 Task: Look for space in Las Cruces, United States from 12th July, 2023 to 16th July, 2023 for 8 adults in price range Rs.10000 to Rs.16000. Place can be private room with 8 bedrooms having 8 beds and 8 bathrooms. Property type can be house, flat, guest house. Amenities needed are: wifi, TV, free parkinig on premises, gym, breakfast. Booking option can be shelf check-in. Required host language is English.
Action: Mouse moved to (442, 112)
Screenshot: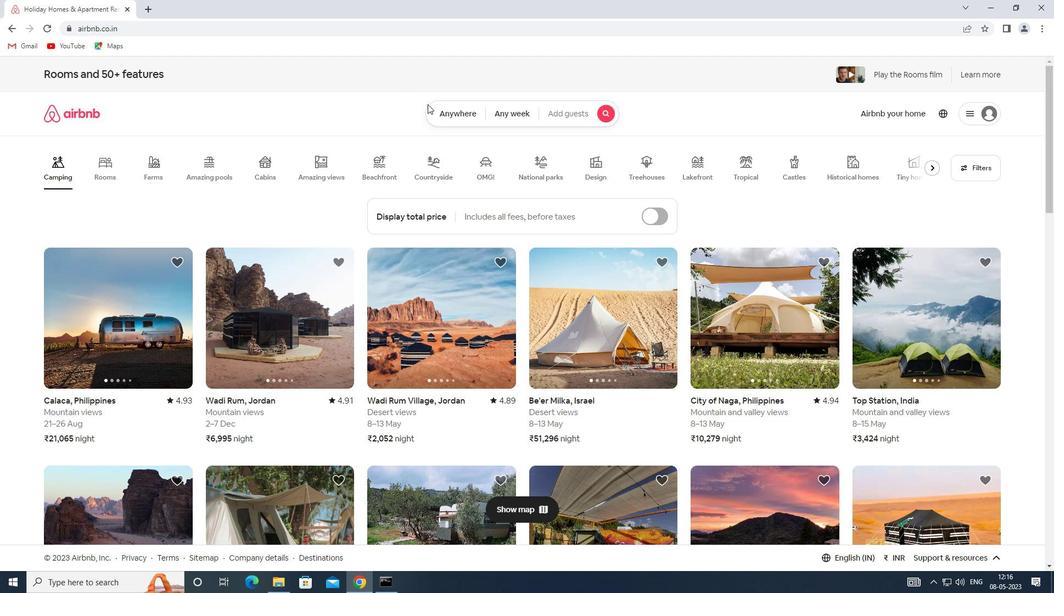 
Action: Mouse pressed left at (442, 112)
Screenshot: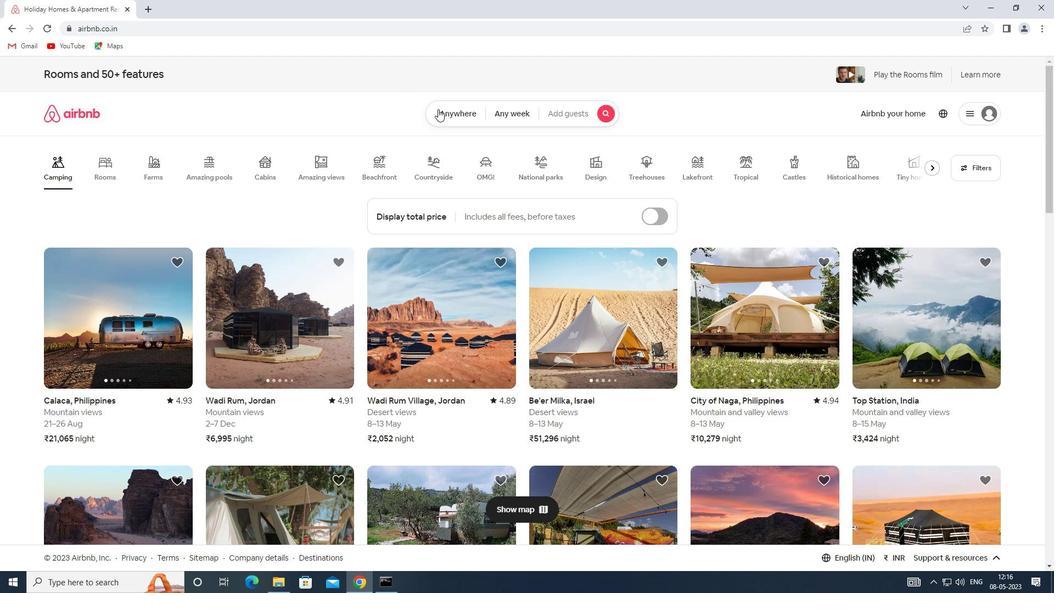 
Action: Mouse moved to (384, 159)
Screenshot: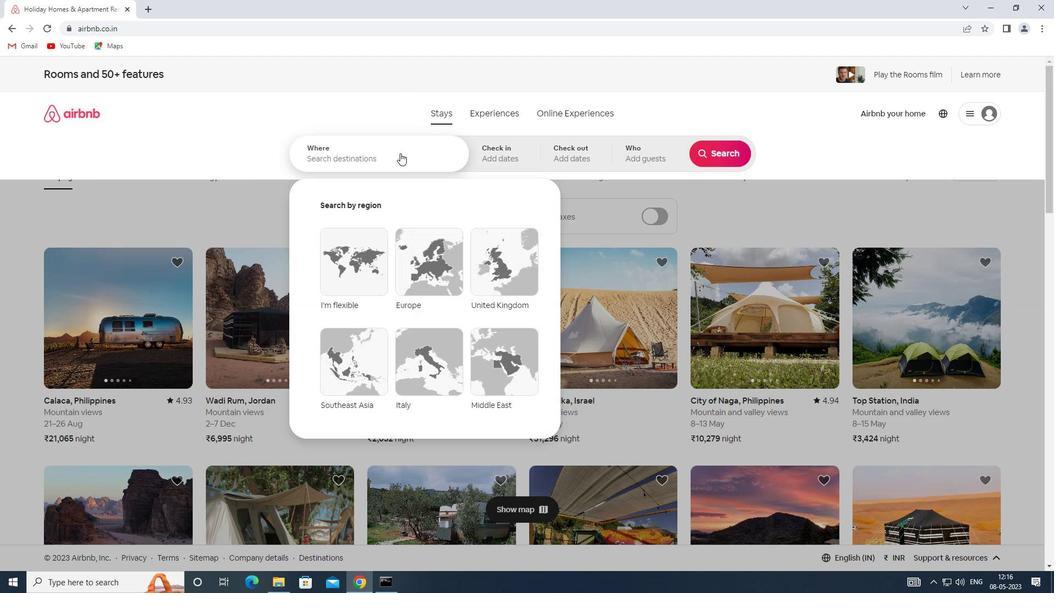 
Action: Mouse pressed left at (384, 159)
Screenshot: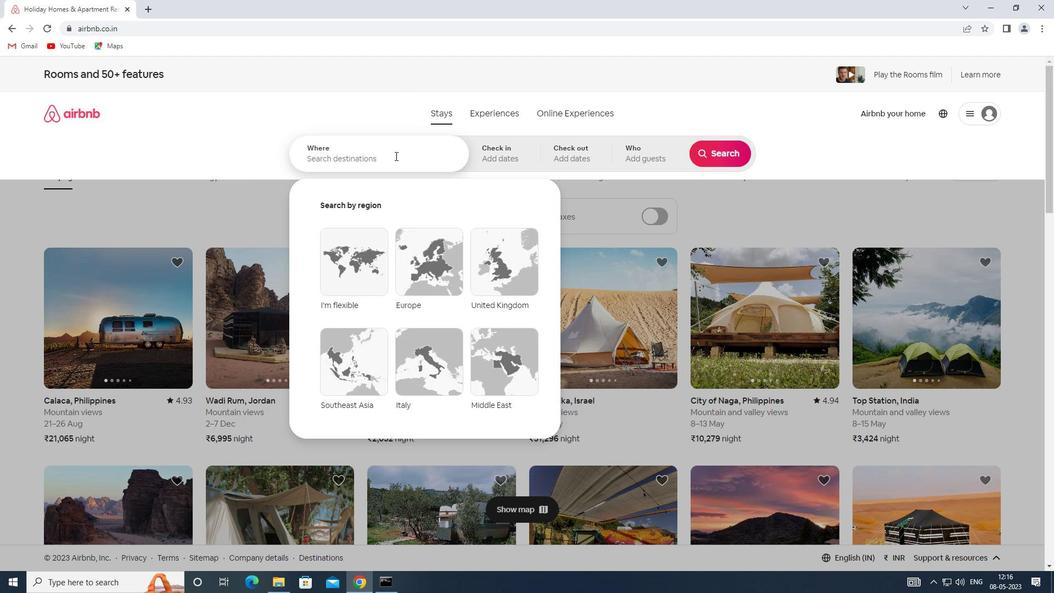 
Action: Key pressed <Key.shift><Key.shift><Key.shift><Key.shift><Key.shift><Key.shift><Key.shift><Key.shift><Key.shift><Key.shift><Key.shift><Key.shift><Key.shift><Key.shift><Key.shift><Key.shift><Key.shift><Key.shift><Key.shift><Key.shift><Key.shift><Key.shift><Key.shift>SPACE<Key.space>IN<Key.space><Key.shift>LAS<Key.space><Key.shift><Key.shift><Key.shift><Key.shift><Key.shift><Key.shift><Key.shift>CRUCES
Screenshot: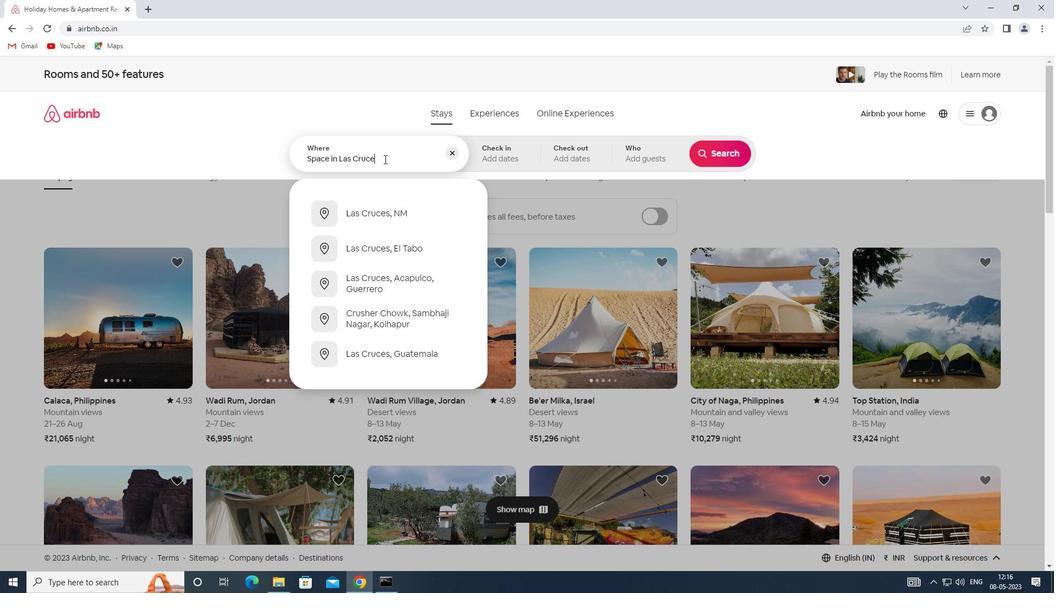 
Action: Mouse moved to (382, 161)
Screenshot: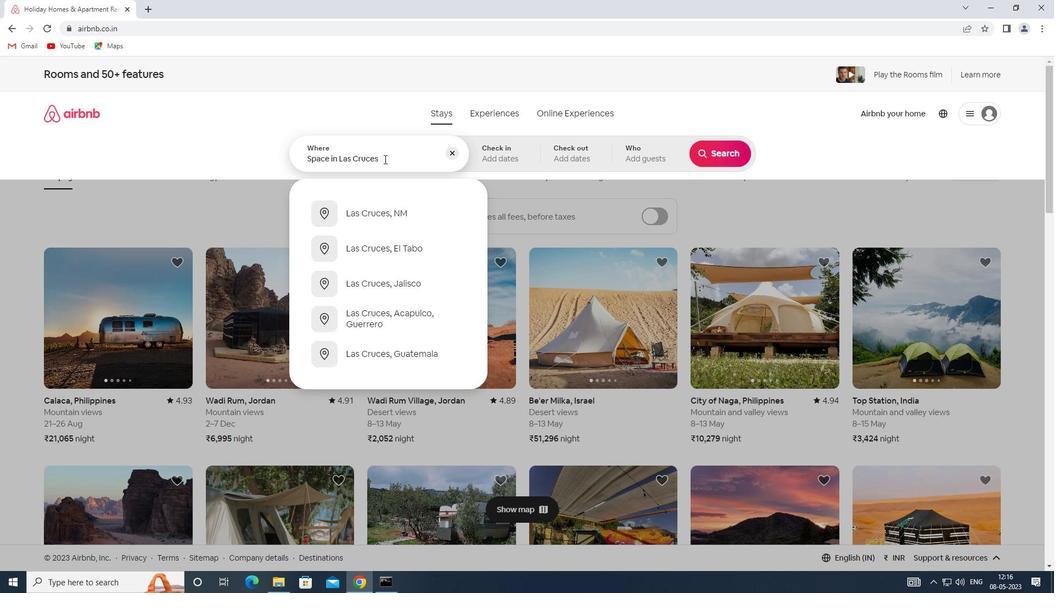 
Action: Key pressed ,<Key.shift>UNITED<Key.space><Key.shift>STATES
Screenshot: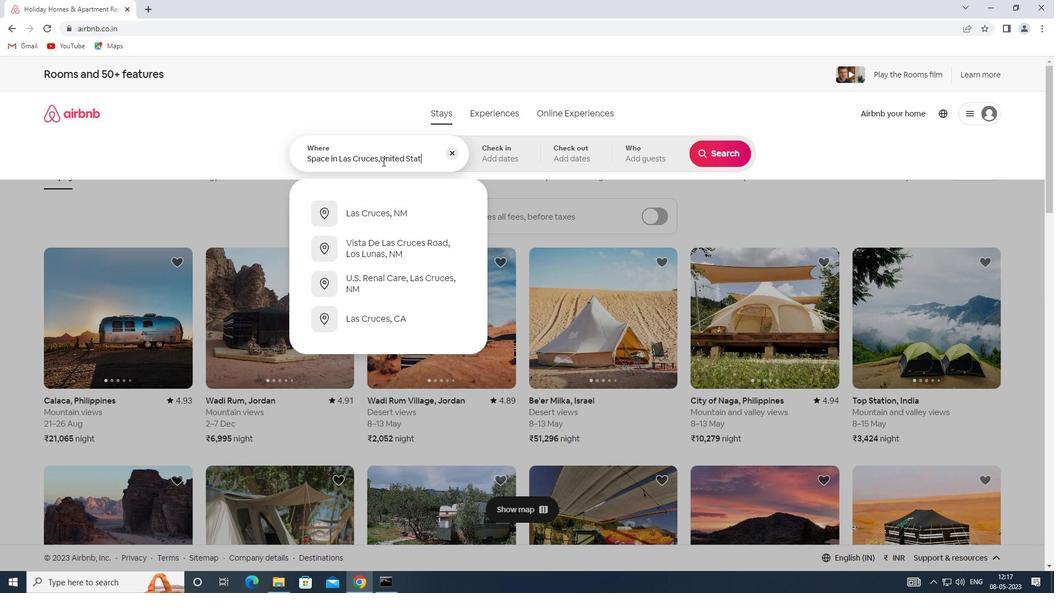 
Action: Mouse moved to (500, 151)
Screenshot: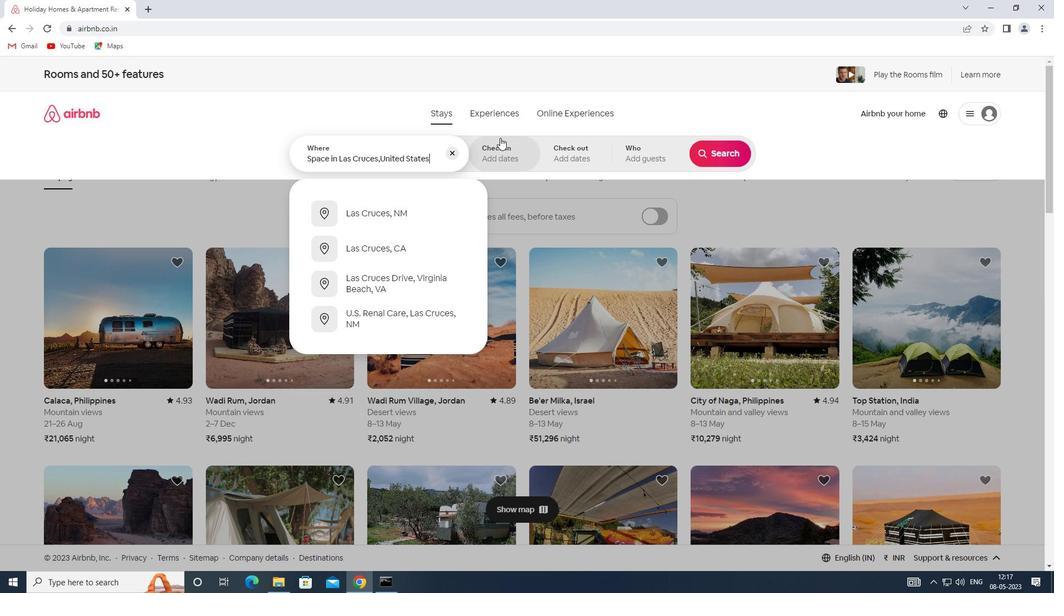 
Action: Mouse pressed left at (500, 151)
Screenshot: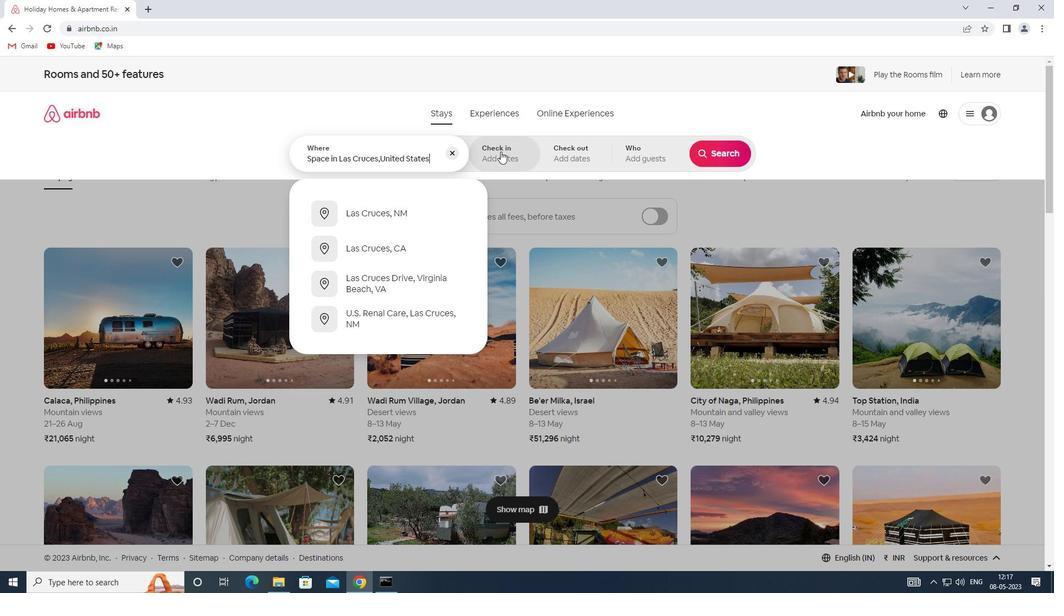 
Action: Mouse moved to (713, 241)
Screenshot: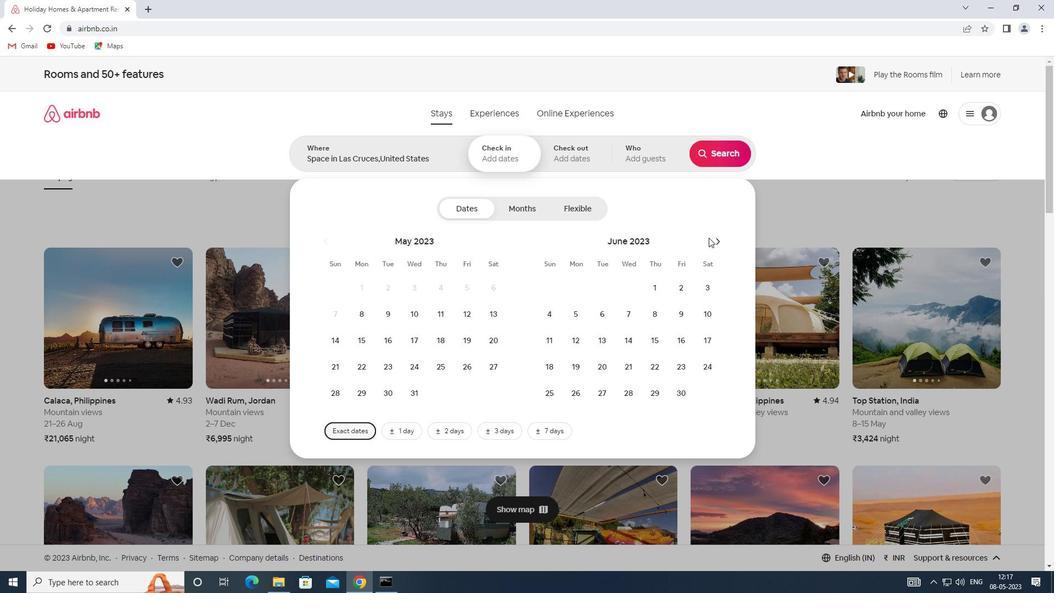 
Action: Mouse pressed left at (713, 241)
Screenshot: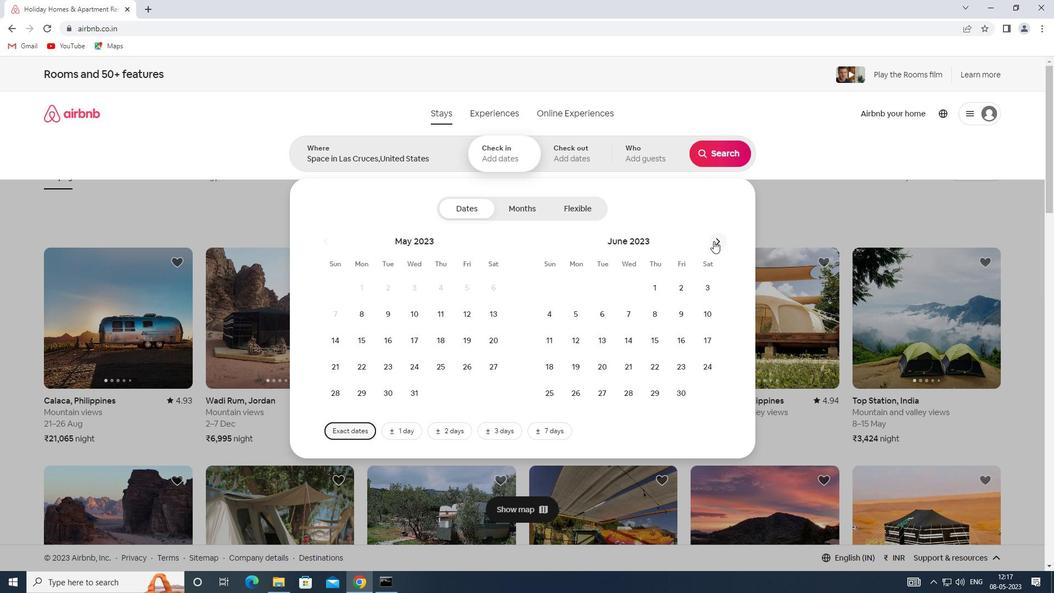 
Action: Mouse moved to (630, 333)
Screenshot: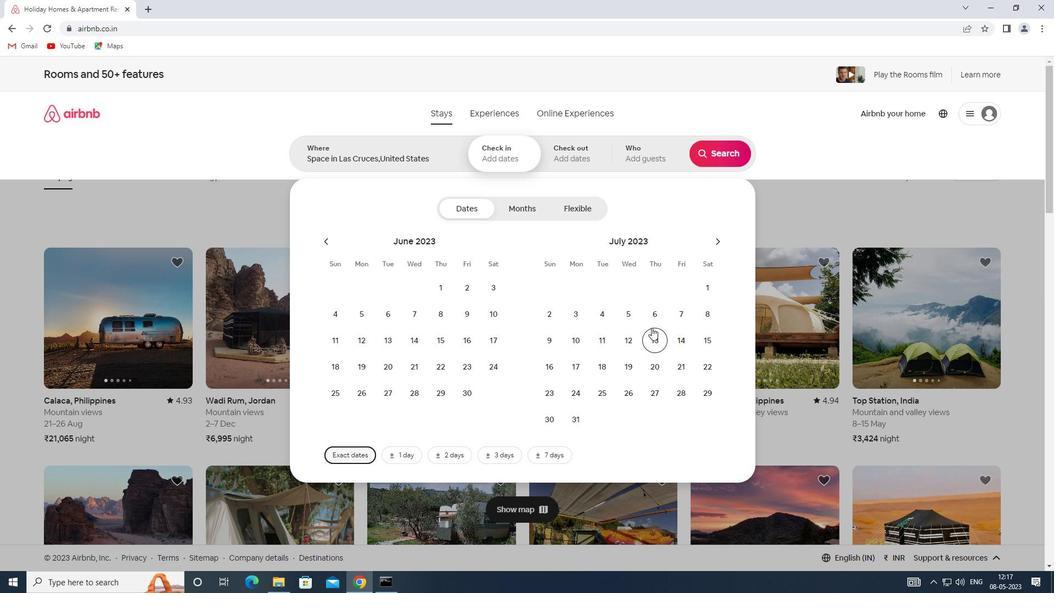 
Action: Mouse pressed left at (630, 333)
Screenshot: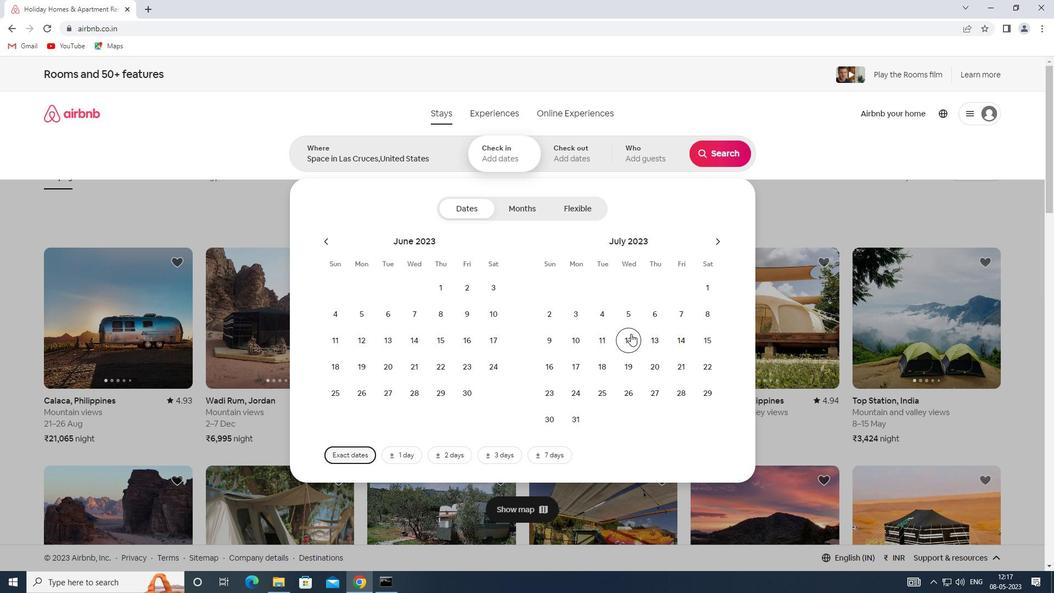 
Action: Mouse moved to (544, 361)
Screenshot: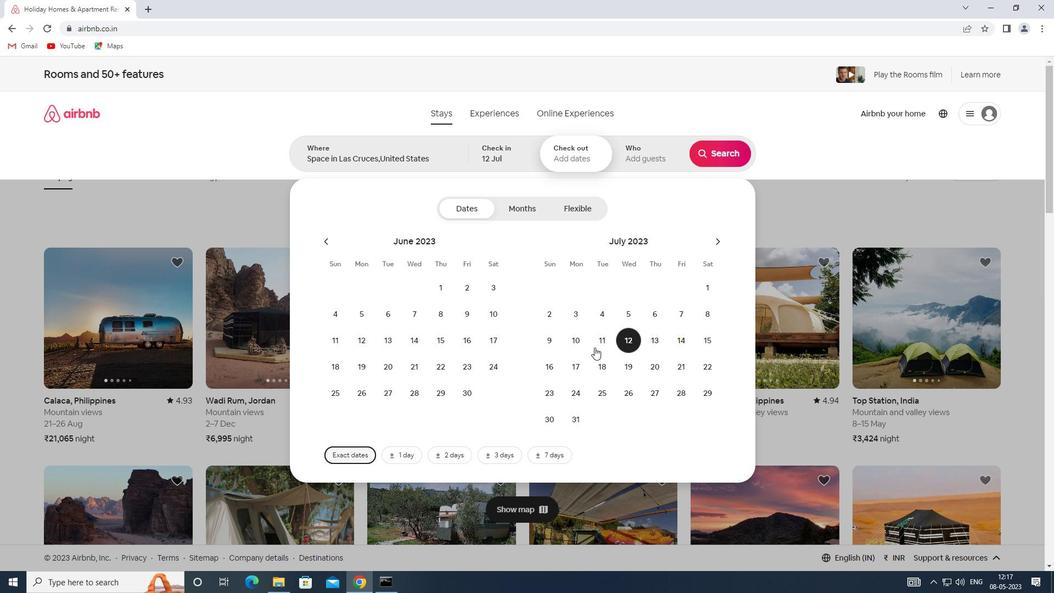 
Action: Mouse pressed left at (544, 361)
Screenshot: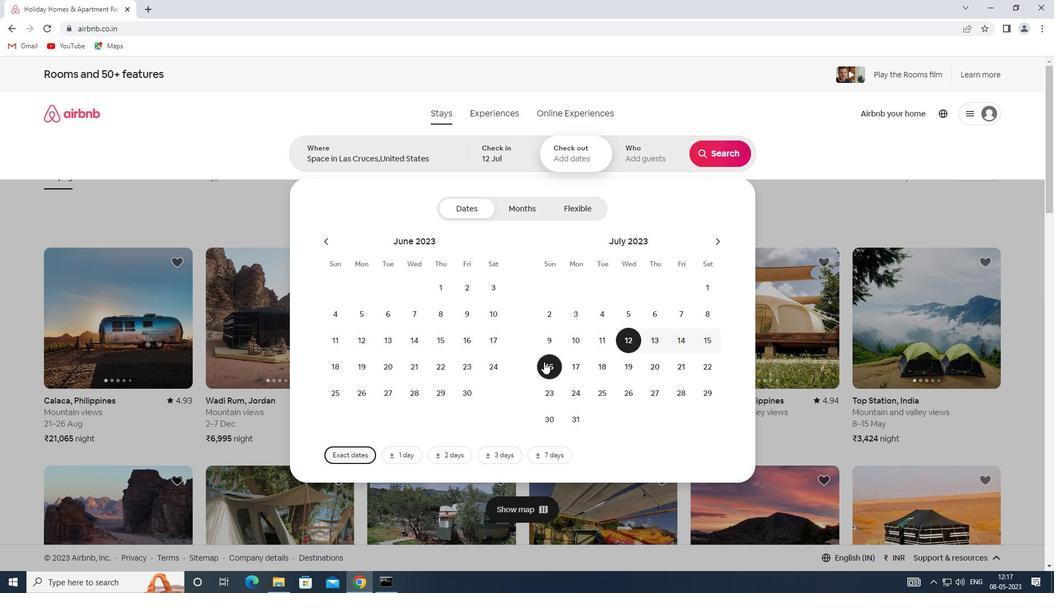 
Action: Mouse moved to (640, 164)
Screenshot: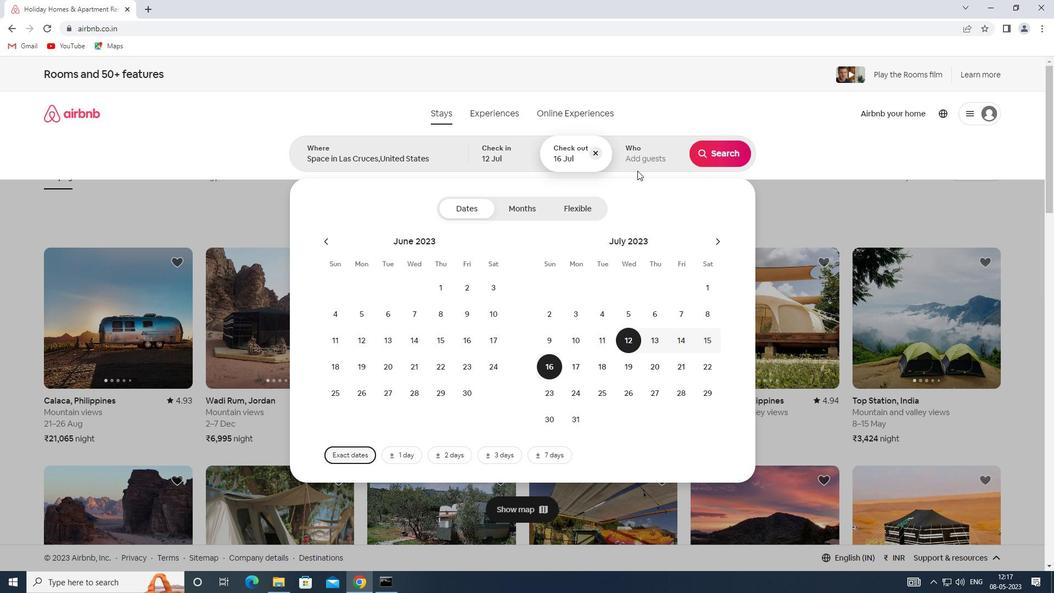 
Action: Mouse pressed left at (640, 164)
Screenshot: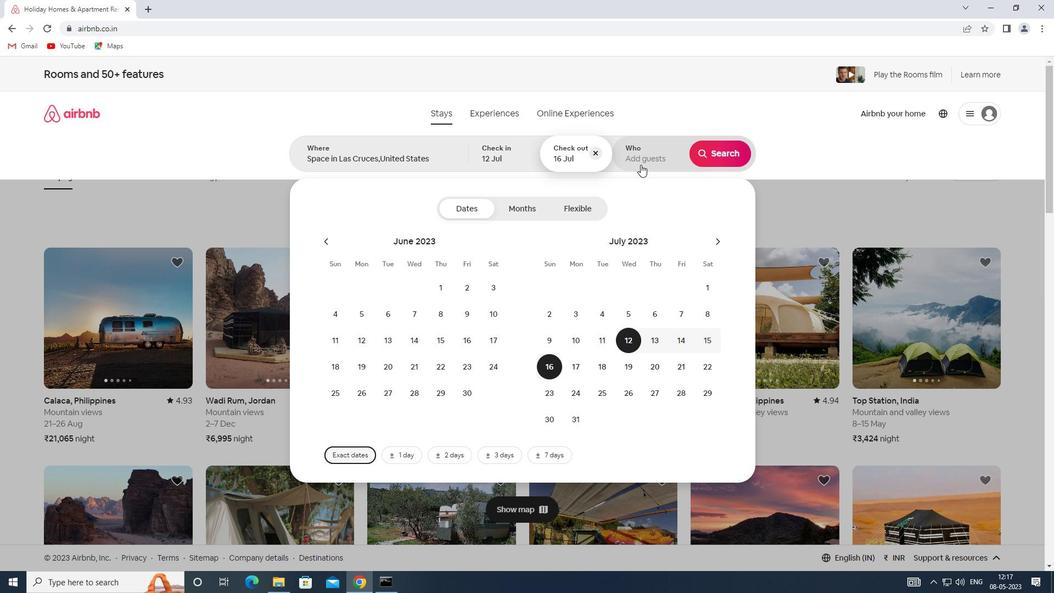 
Action: Mouse moved to (718, 215)
Screenshot: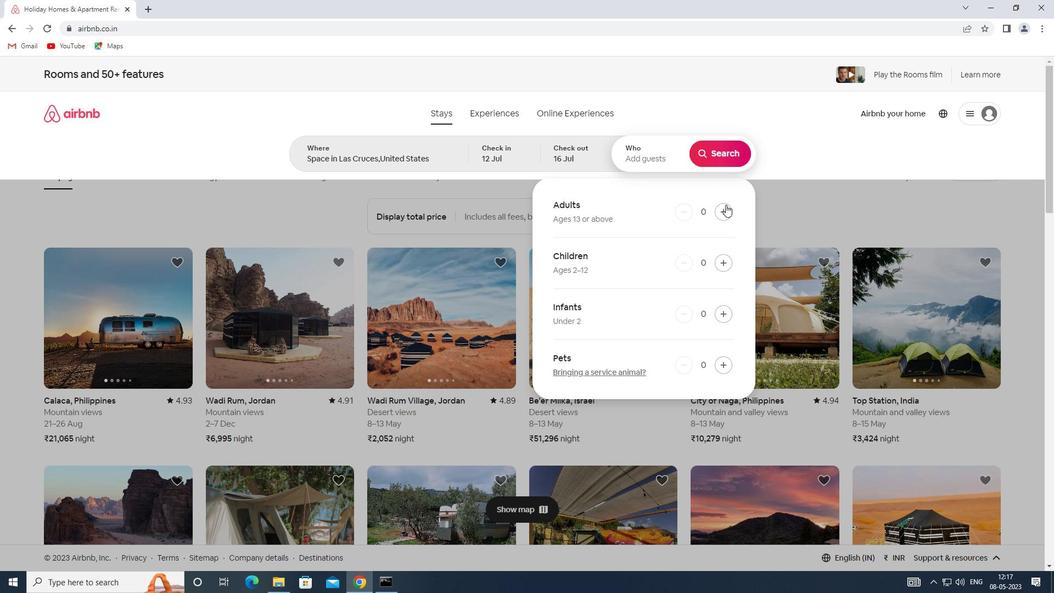 
Action: Mouse pressed left at (718, 215)
Screenshot: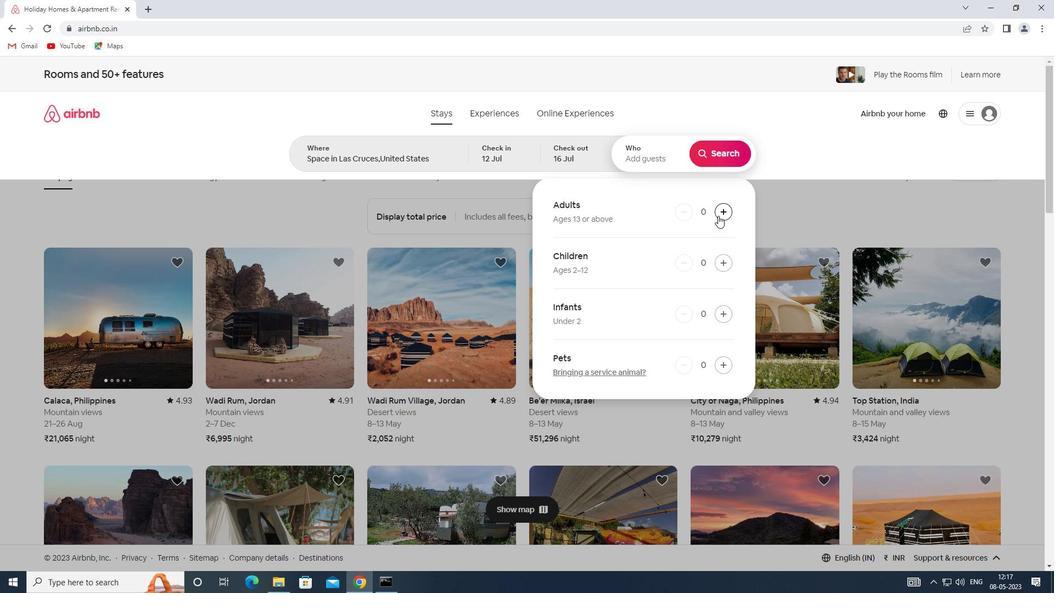 
Action: Mouse pressed left at (718, 215)
Screenshot: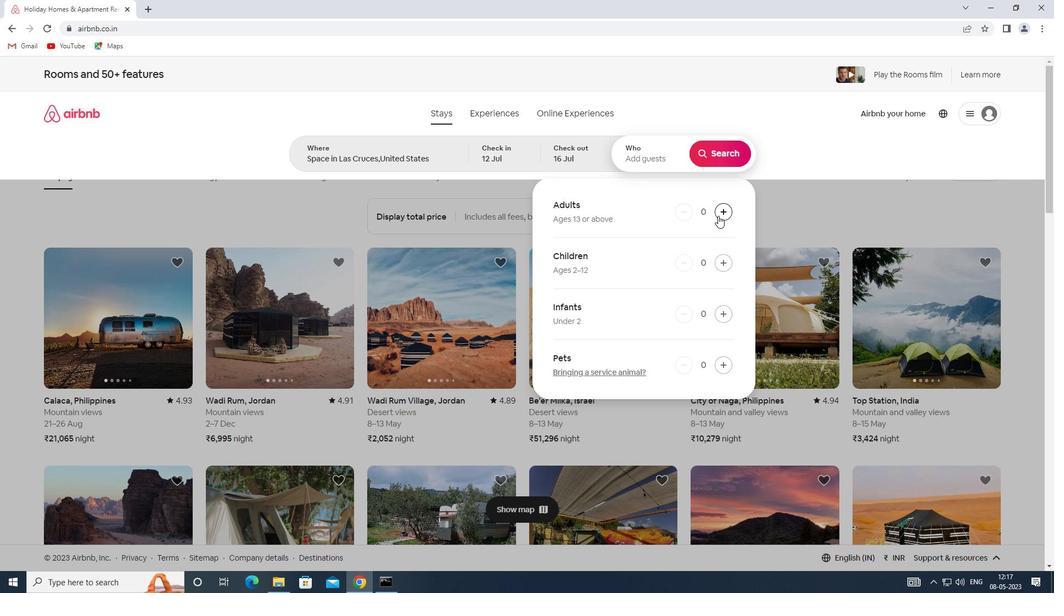 
Action: Mouse pressed left at (718, 215)
Screenshot: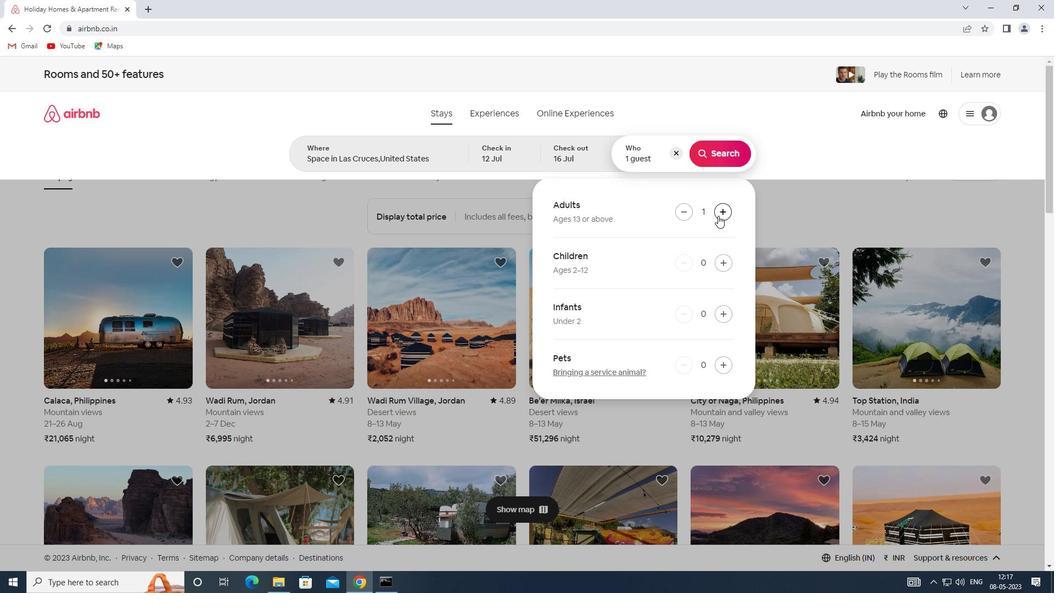 
Action: Mouse pressed left at (718, 215)
Screenshot: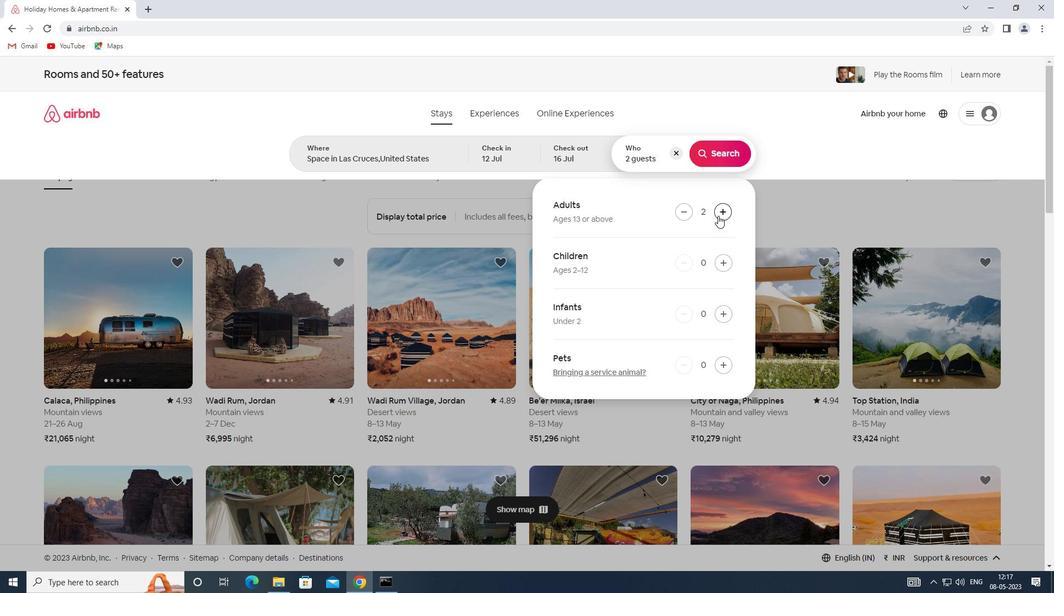 
Action: Mouse pressed left at (718, 215)
Screenshot: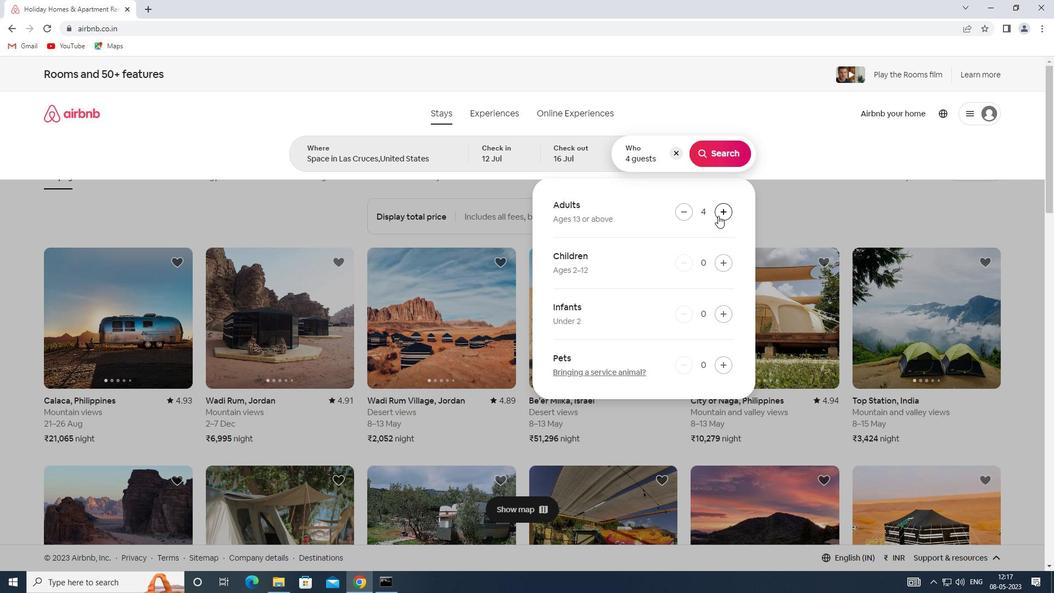 
Action: Mouse pressed left at (718, 215)
Screenshot: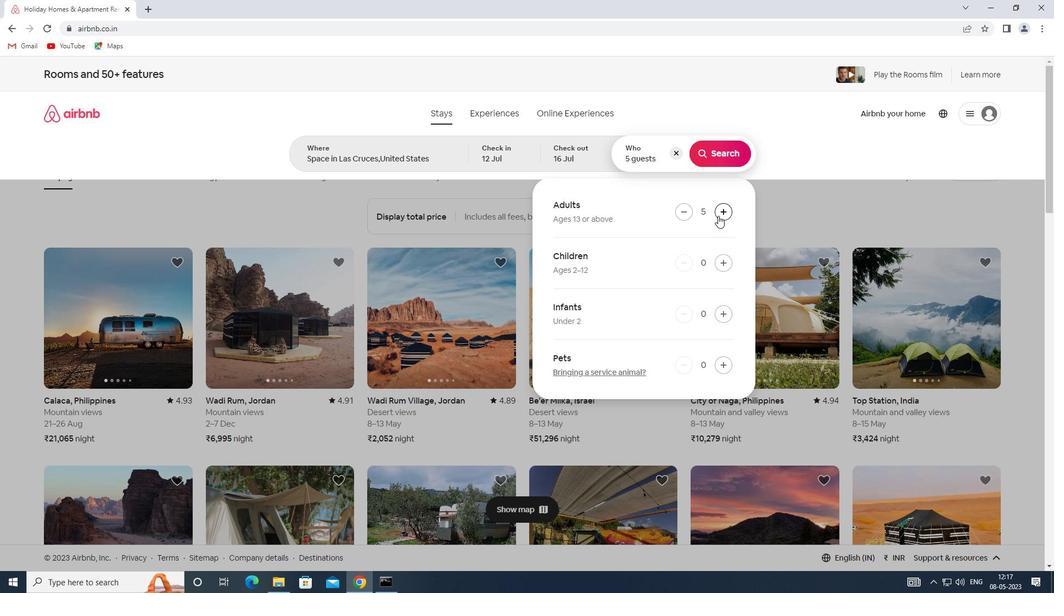 
Action: Mouse pressed left at (718, 215)
Screenshot: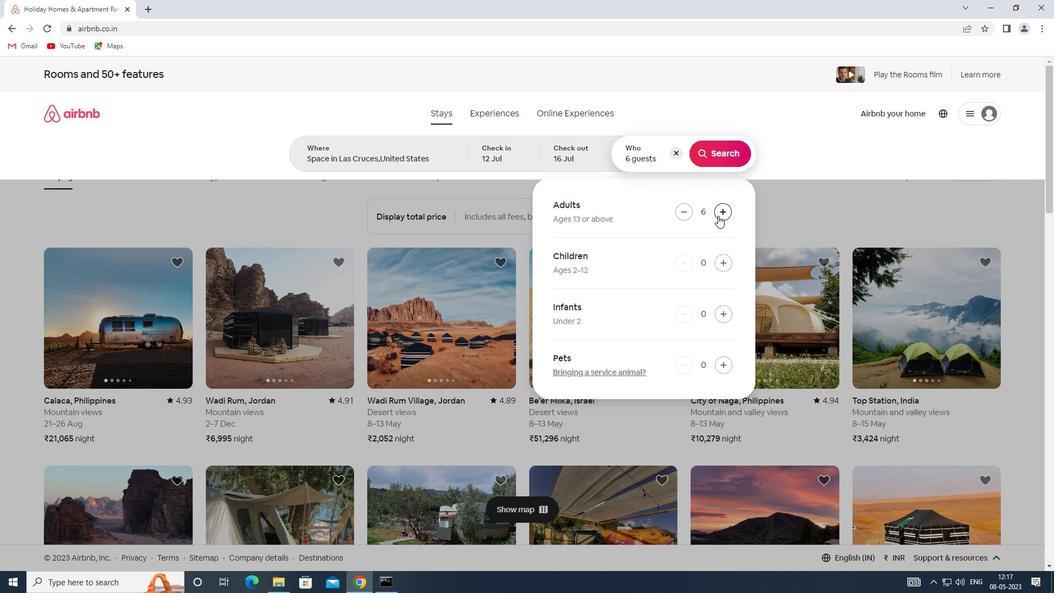 
Action: Mouse pressed left at (718, 215)
Screenshot: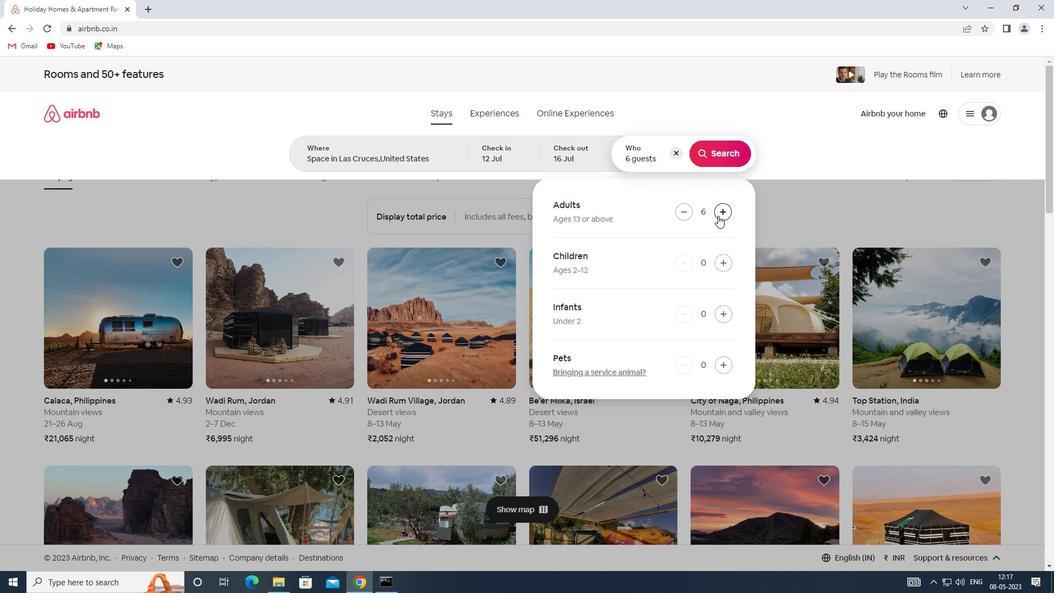 
Action: Mouse moved to (727, 147)
Screenshot: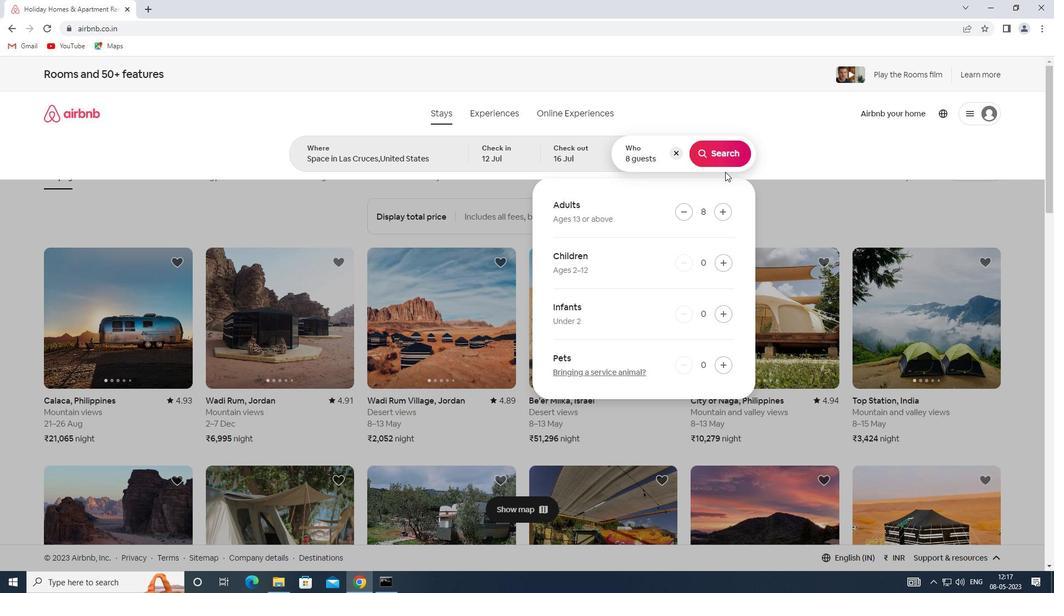 
Action: Mouse pressed left at (727, 147)
Screenshot: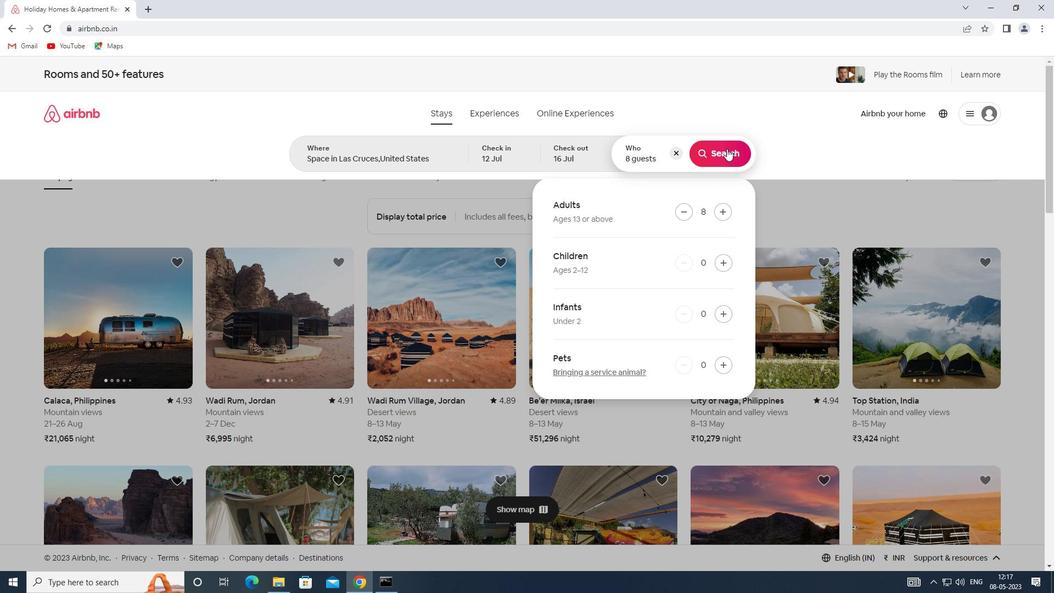
Action: Mouse moved to (993, 121)
Screenshot: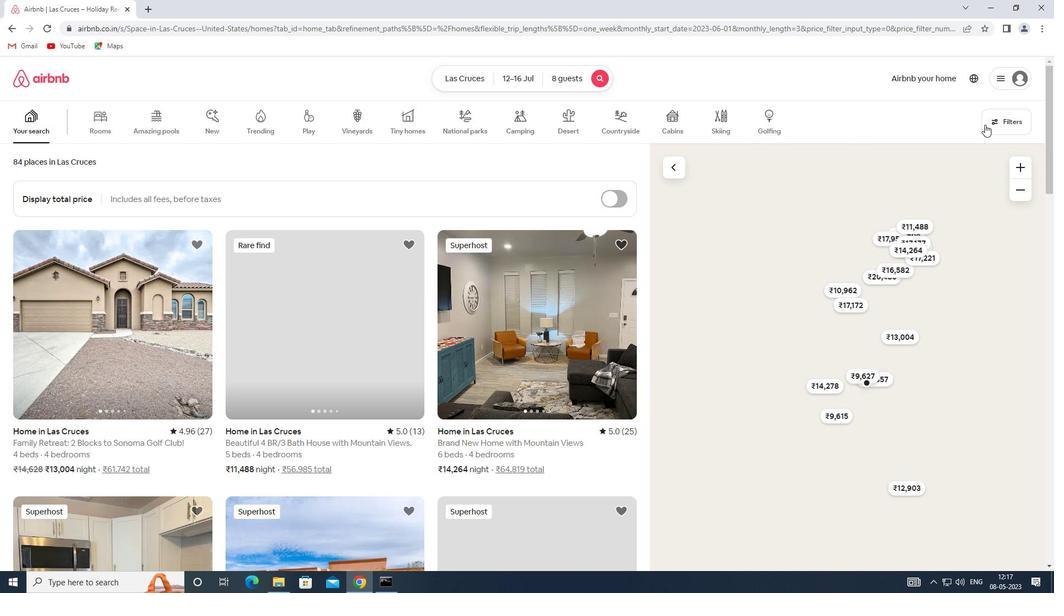 
Action: Mouse pressed left at (993, 121)
Screenshot: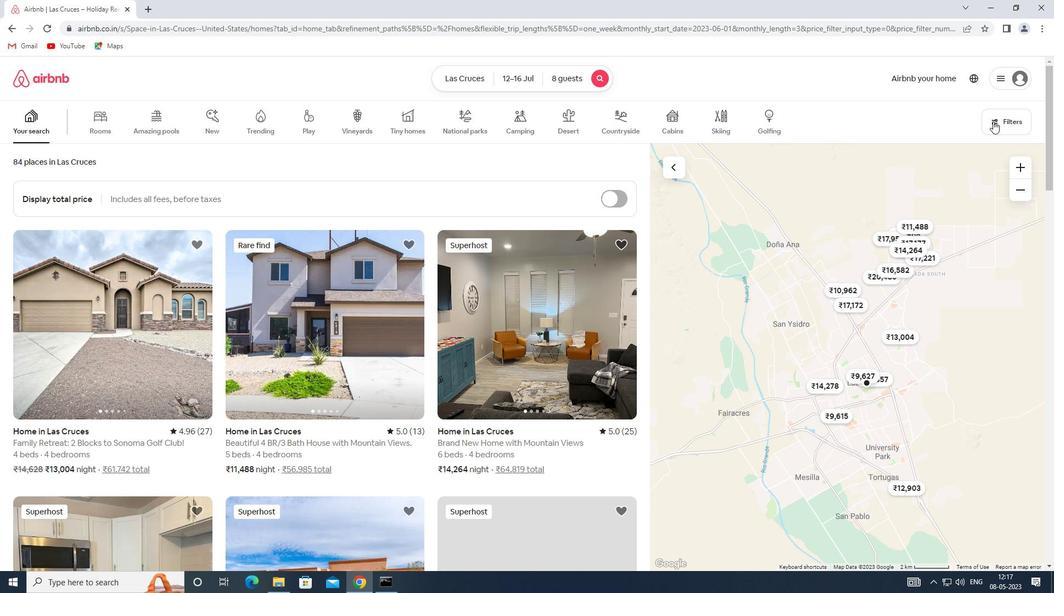 
Action: Mouse moved to (378, 394)
Screenshot: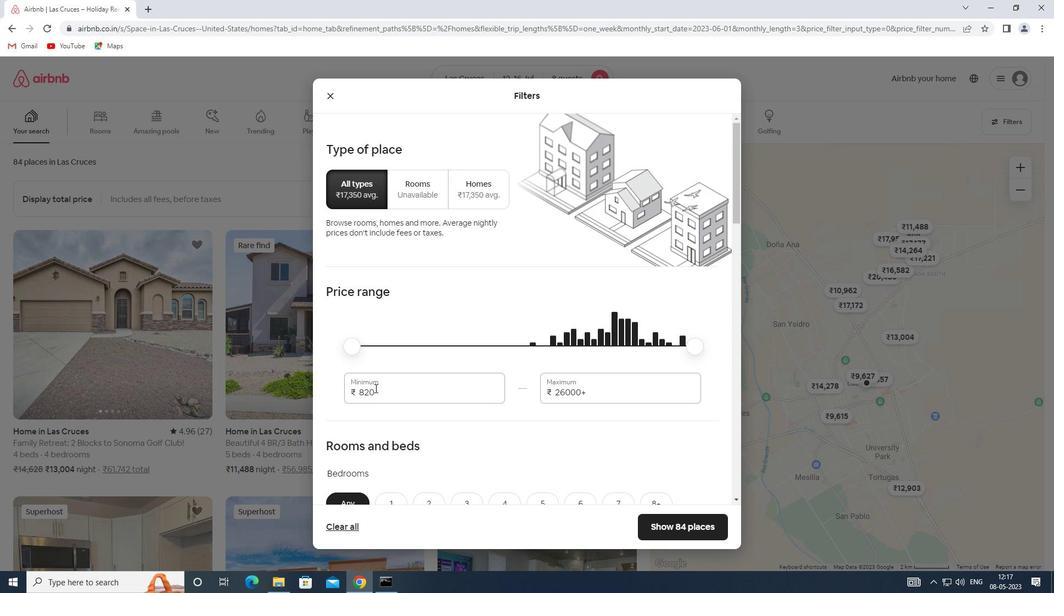 
Action: Mouse pressed left at (378, 394)
Screenshot: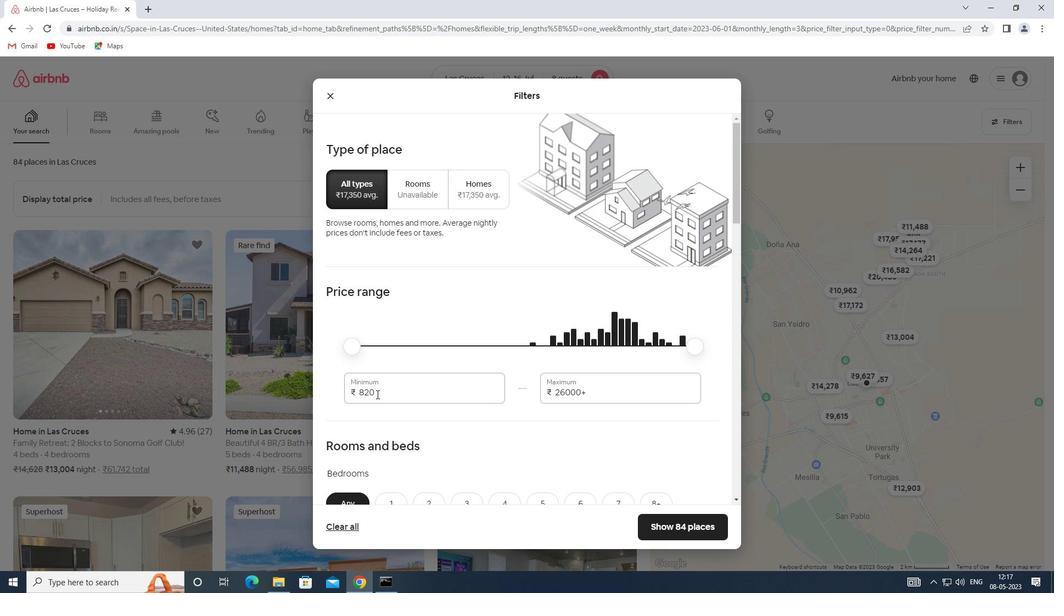 
Action: Mouse moved to (326, 385)
Screenshot: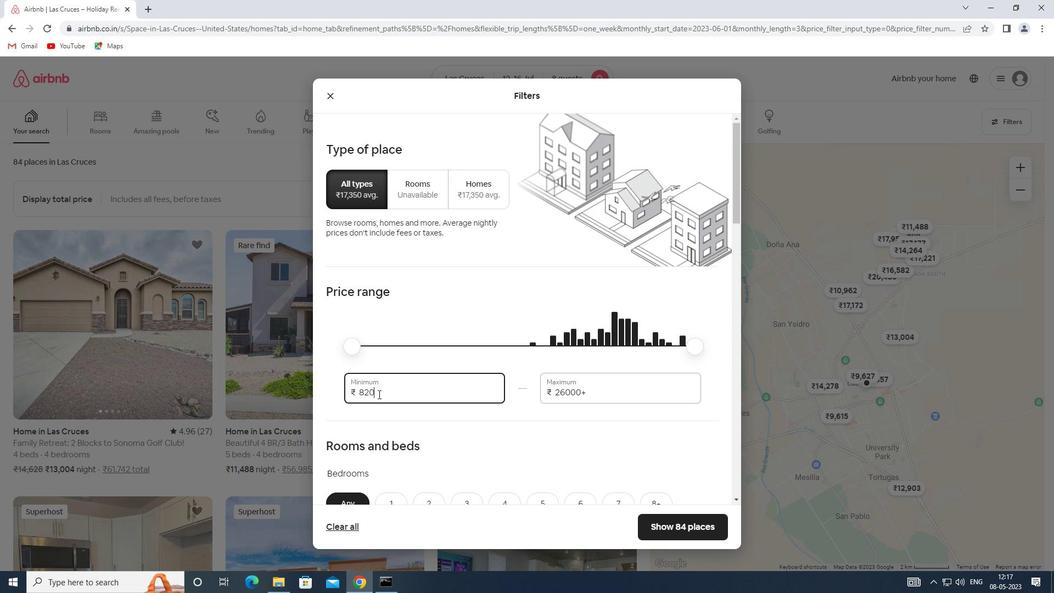 
Action: Key pressed 10000
Screenshot: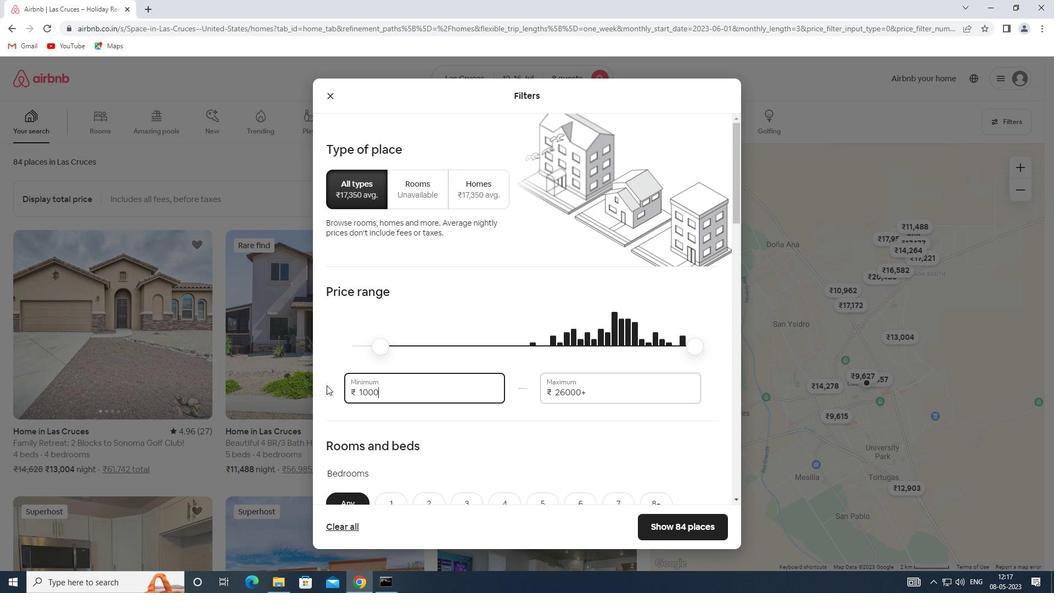 
Action: Mouse moved to (594, 394)
Screenshot: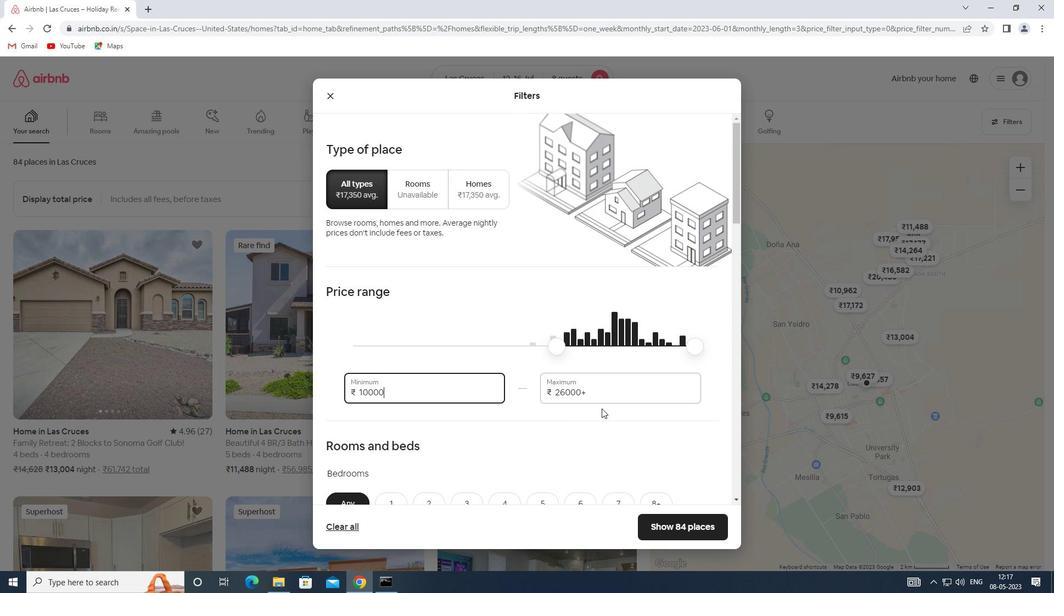 
Action: Mouse pressed left at (594, 394)
Screenshot: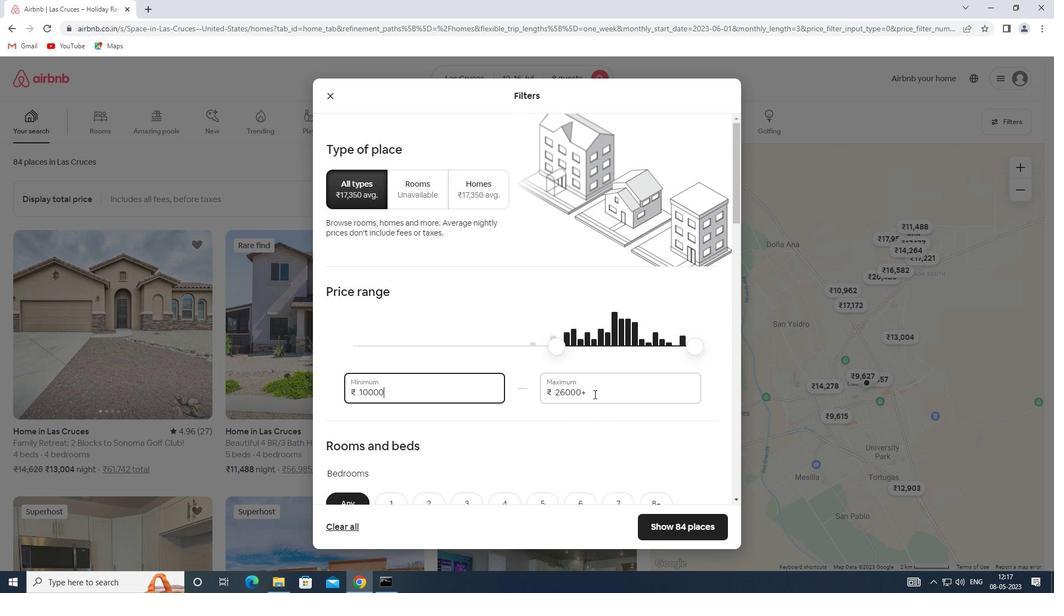 
Action: Mouse moved to (524, 392)
Screenshot: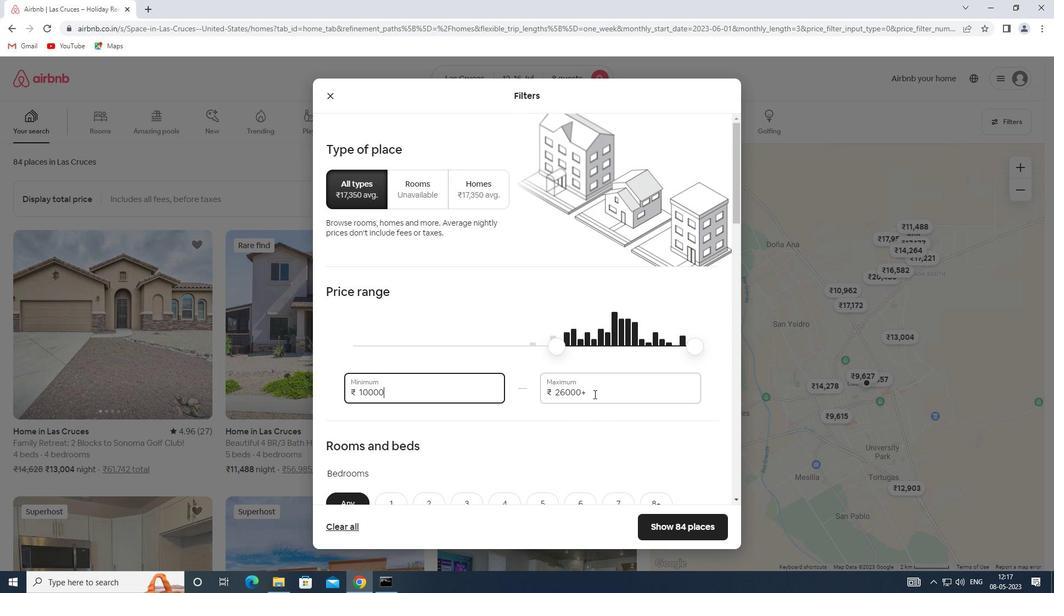 
Action: Key pressed 16000
Screenshot: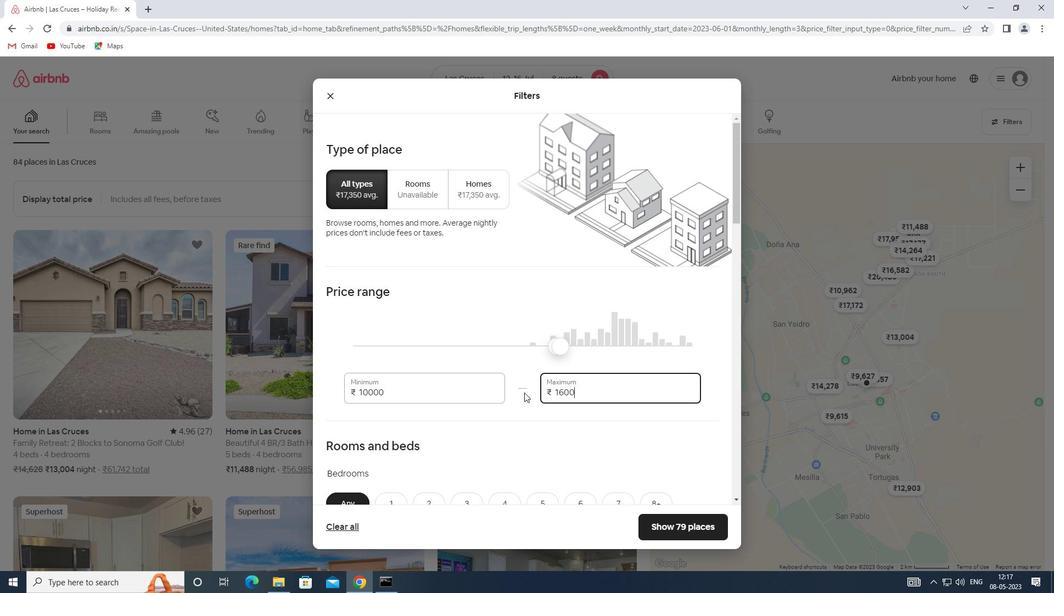 
Action: Mouse scrolled (524, 392) with delta (0, 0)
Screenshot: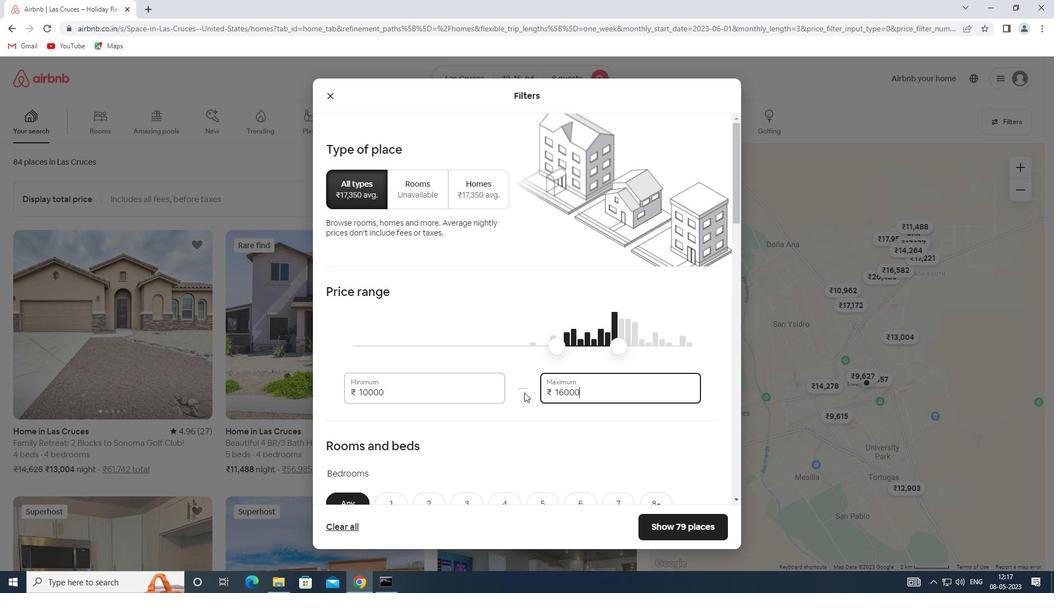 
Action: Mouse scrolled (524, 392) with delta (0, 0)
Screenshot: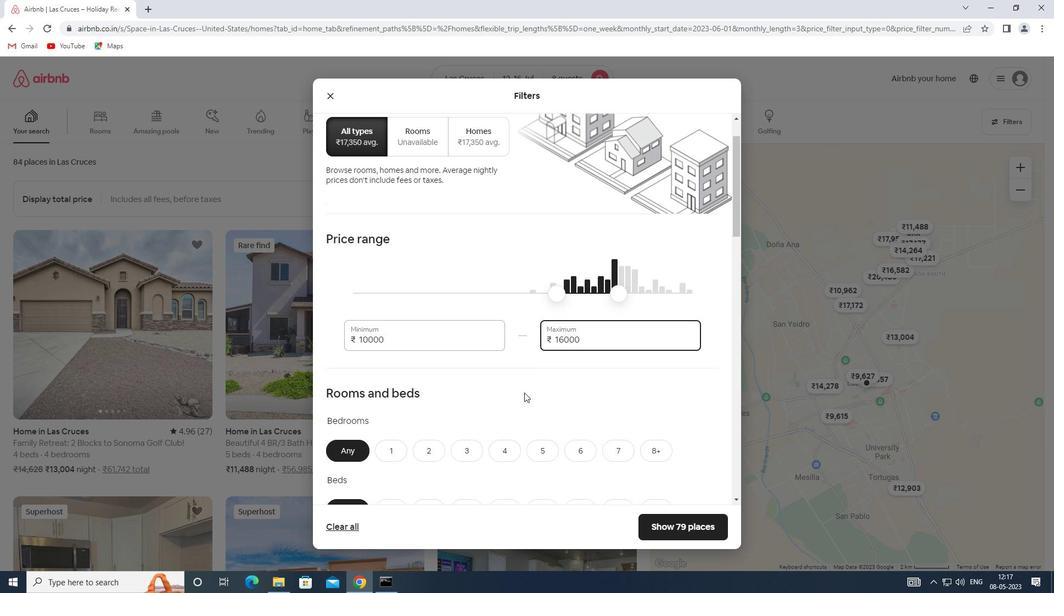 
Action: Mouse scrolled (524, 392) with delta (0, 0)
Screenshot: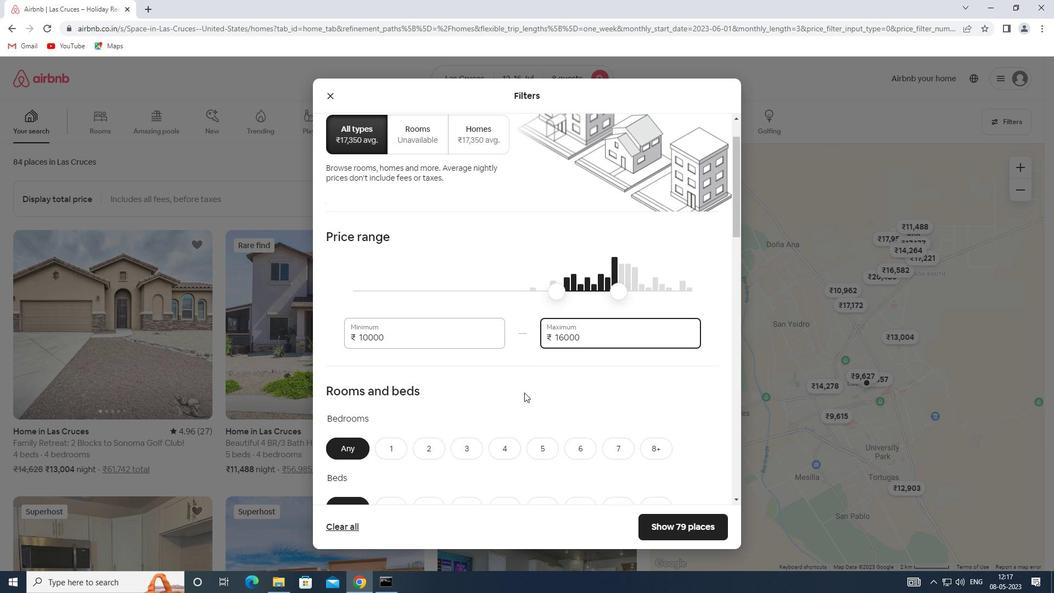 
Action: Mouse moved to (656, 344)
Screenshot: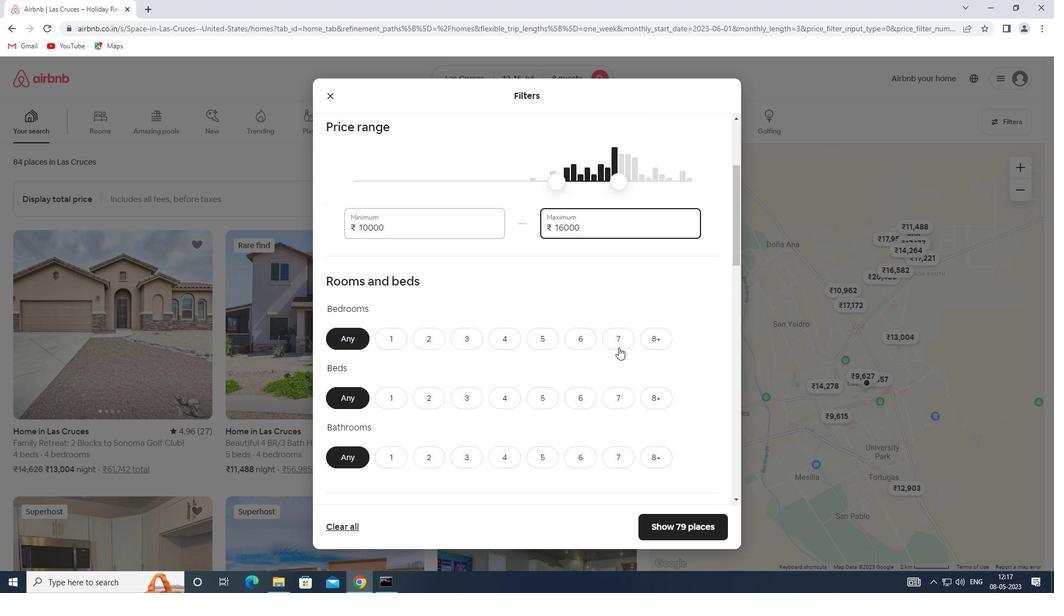 
Action: Mouse pressed left at (656, 344)
Screenshot: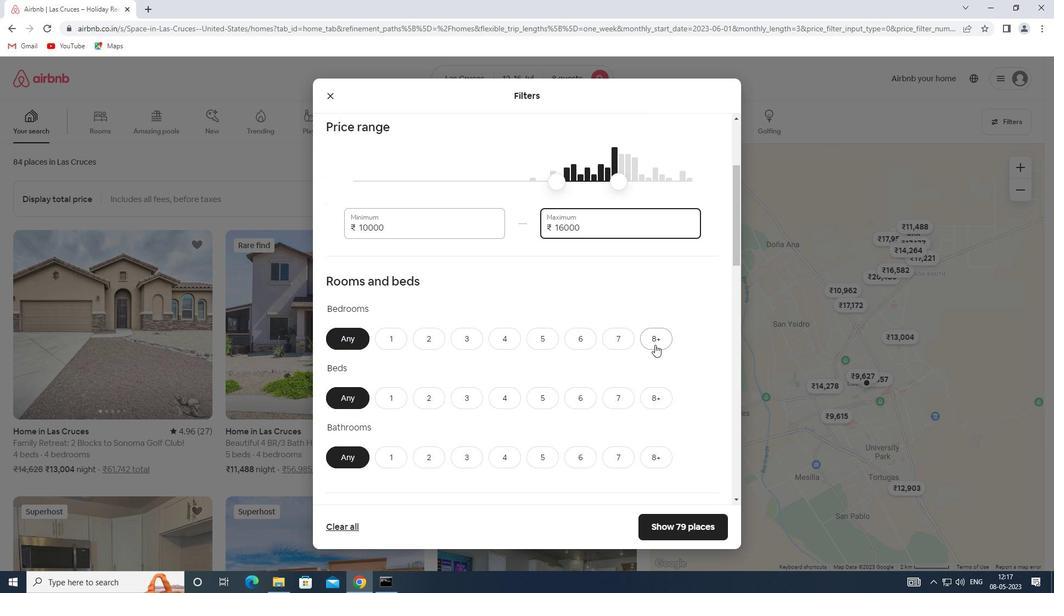 
Action: Mouse moved to (656, 402)
Screenshot: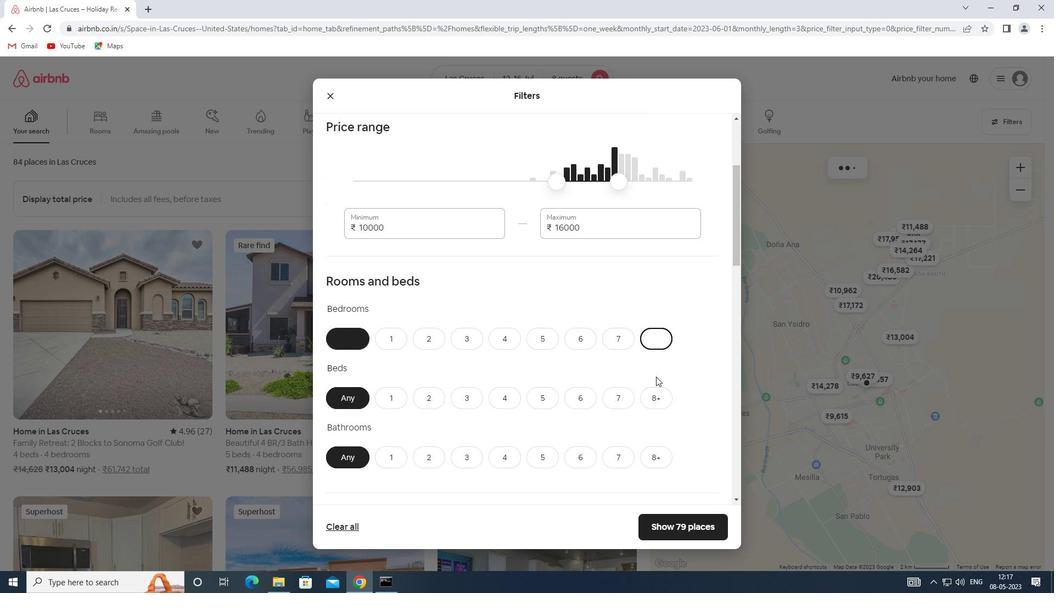 
Action: Mouse pressed left at (656, 402)
Screenshot: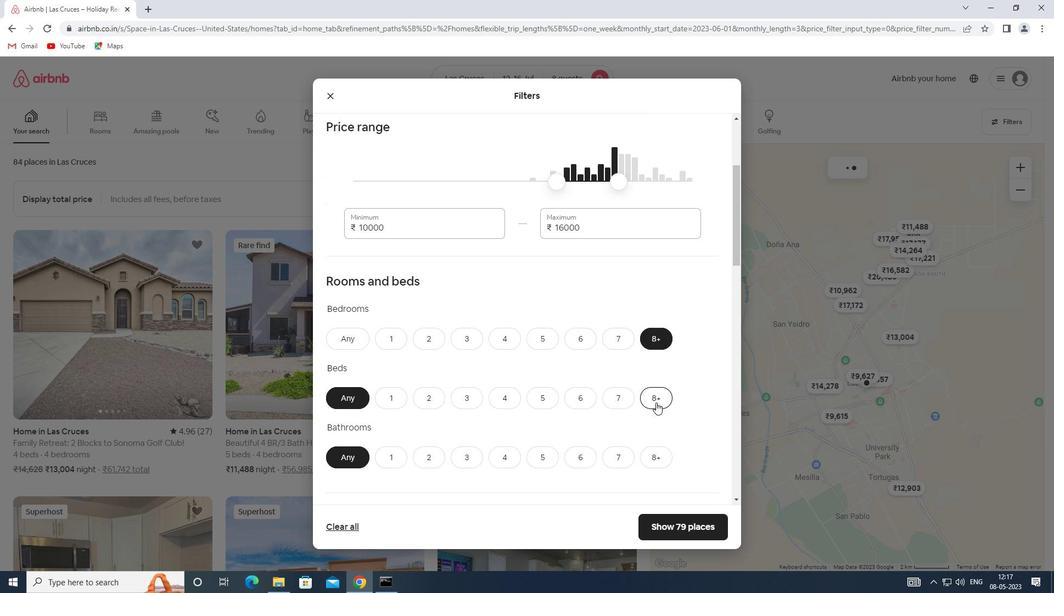 
Action: Mouse moved to (653, 463)
Screenshot: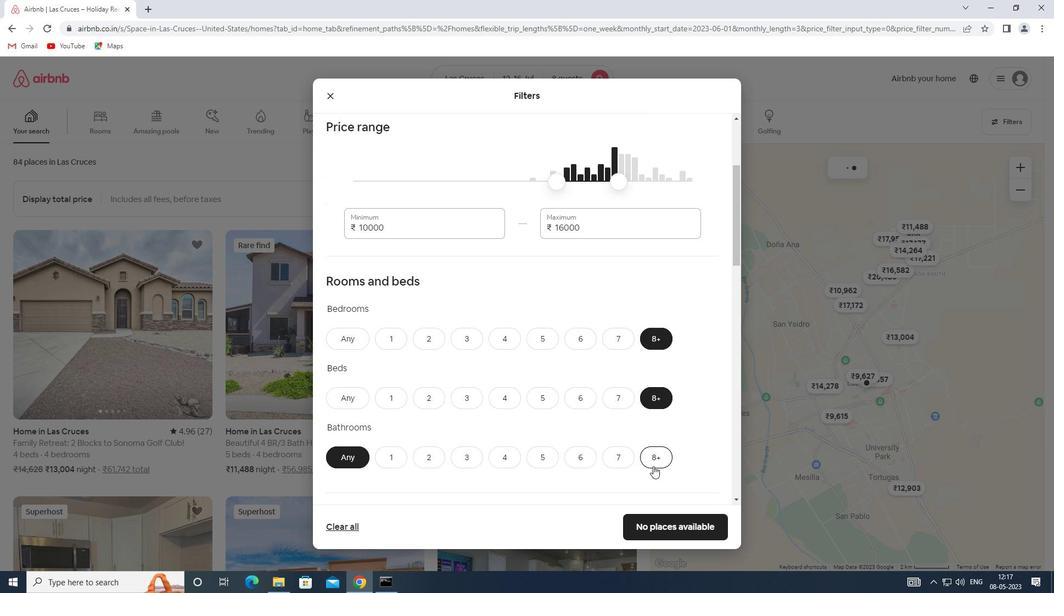 
Action: Mouse pressed left at (653, 463)
Screenshot: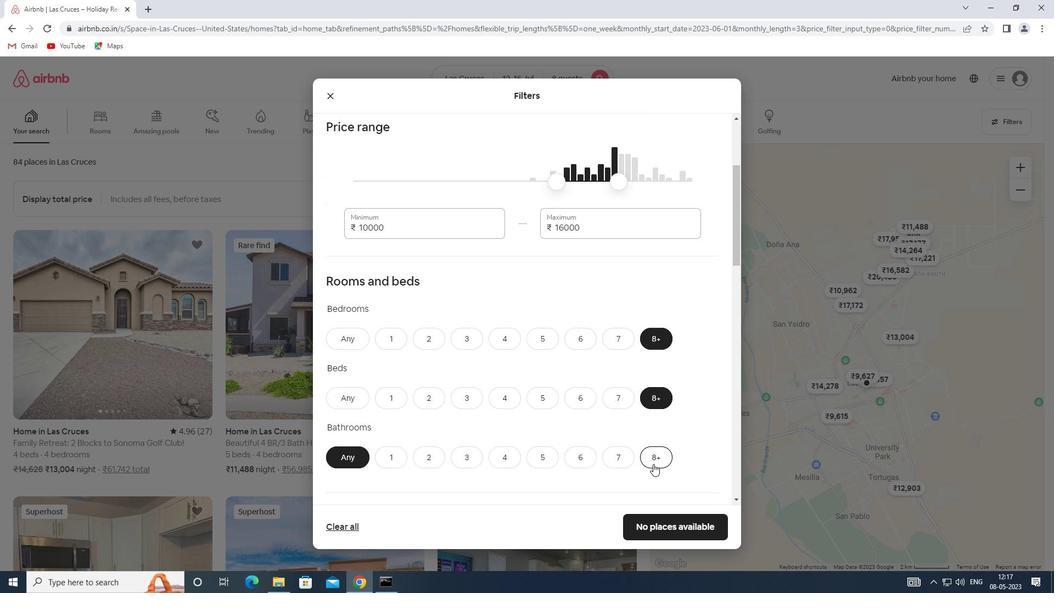 
Action: Mouse moved to (619, 440)
Screenshot: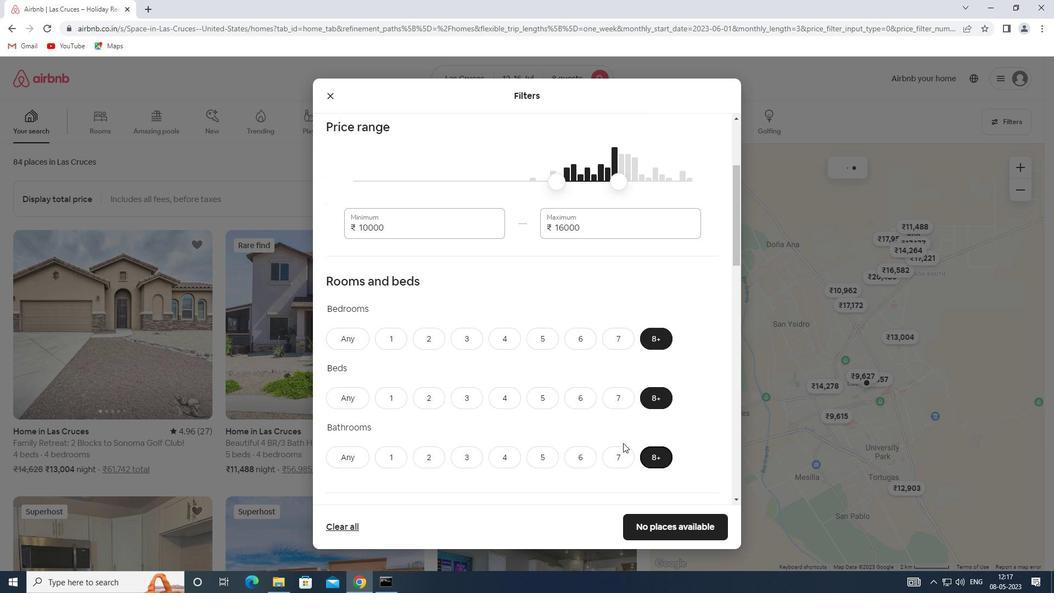 
Action: Mouse scrolled (619, 440) with delta (0, 0)
Screenshot: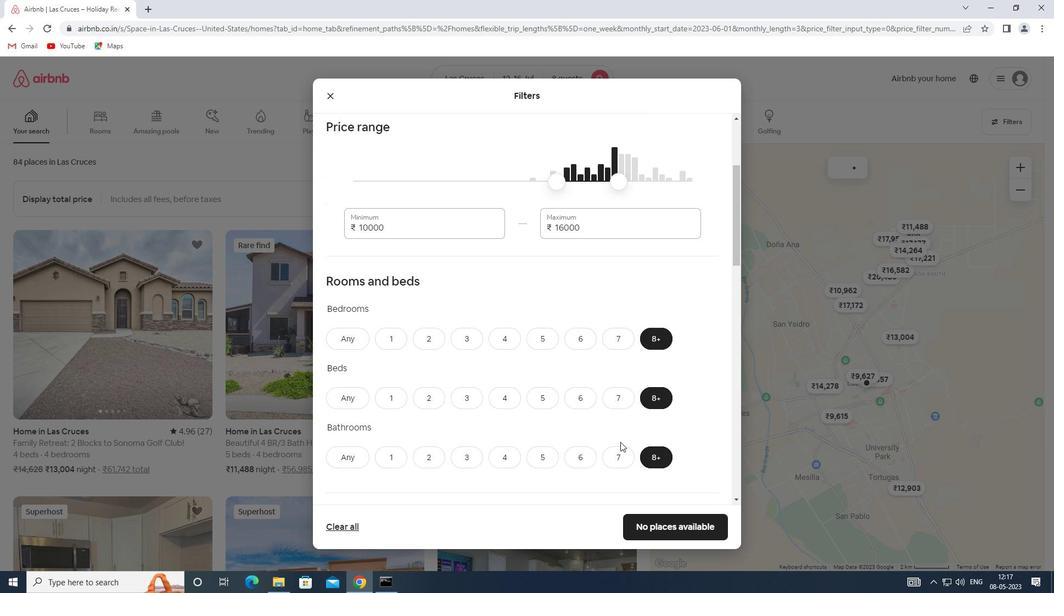 
Action: Mouse scrolled (619, 440) with delta (0, 0)
Screenshot: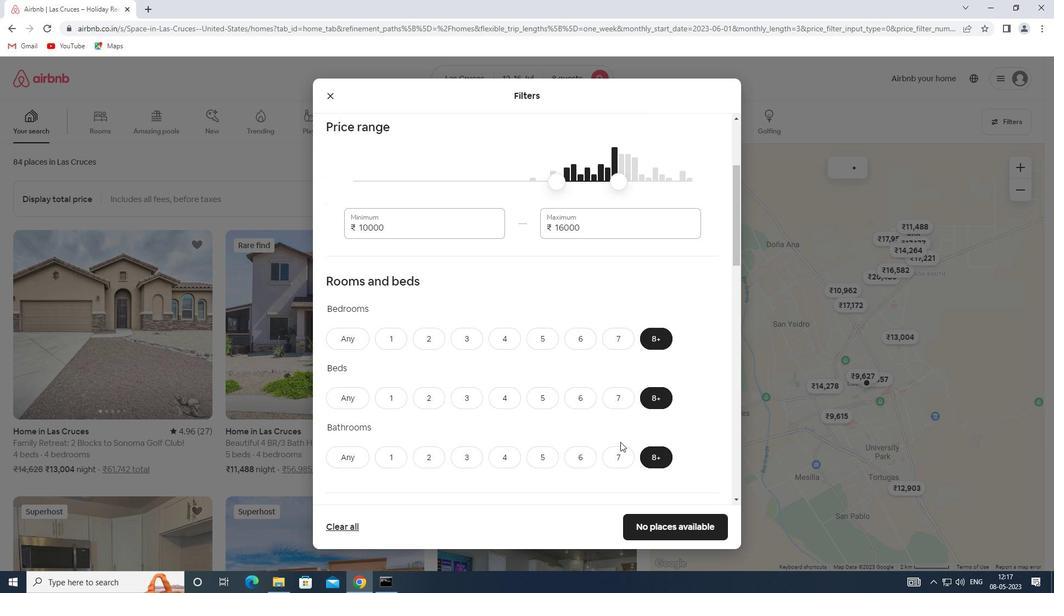 
Action: Mouse moved to (618, 437)
Screenshot: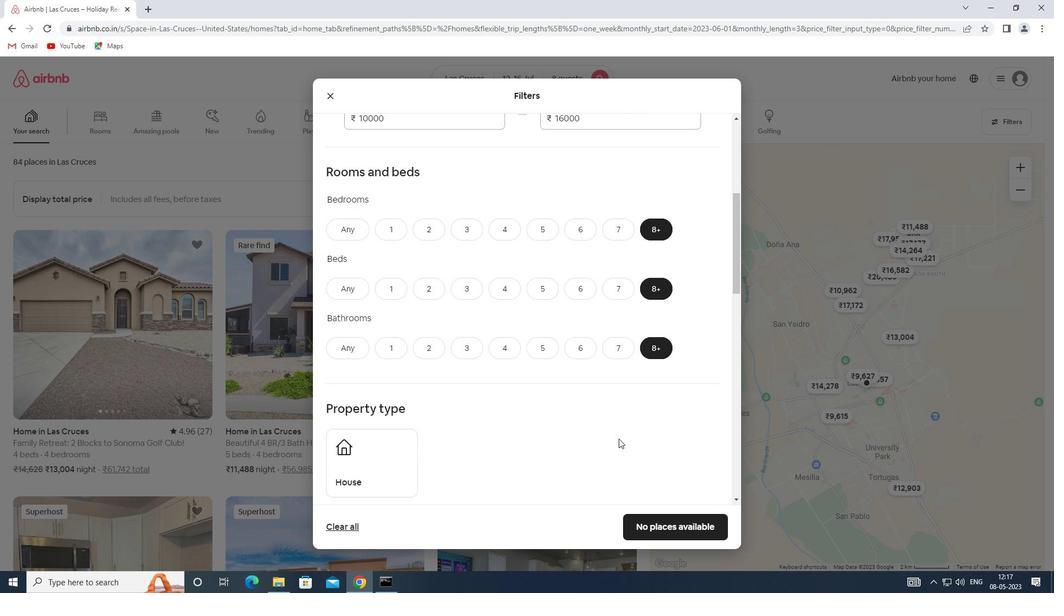 
Action: Mouse scrolled (618, 437) with delta (0, 0)
Screenshot: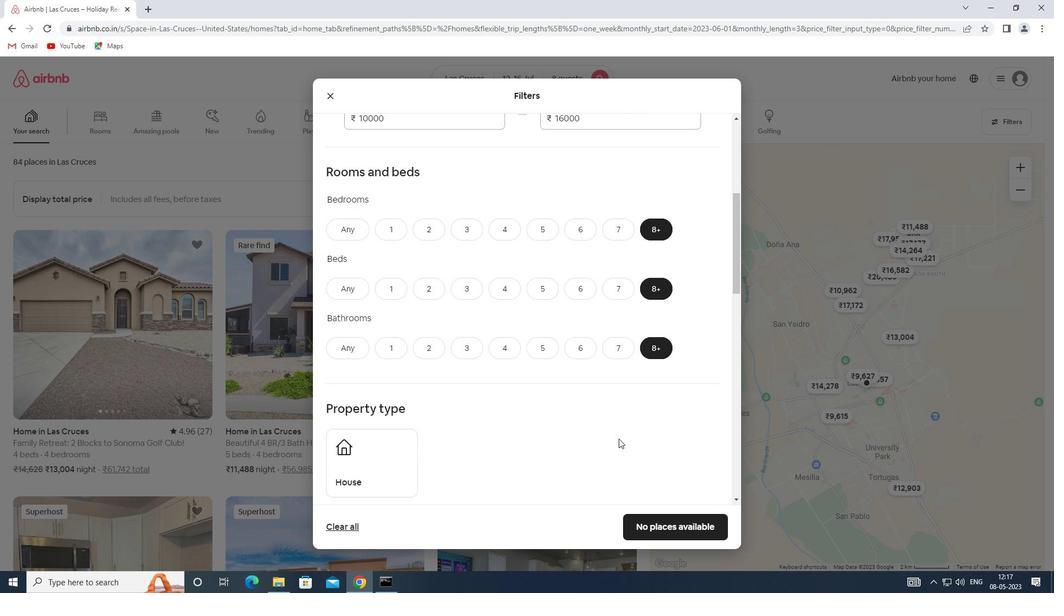 
Action: Mouse moved to (381, 395)
Screenshot: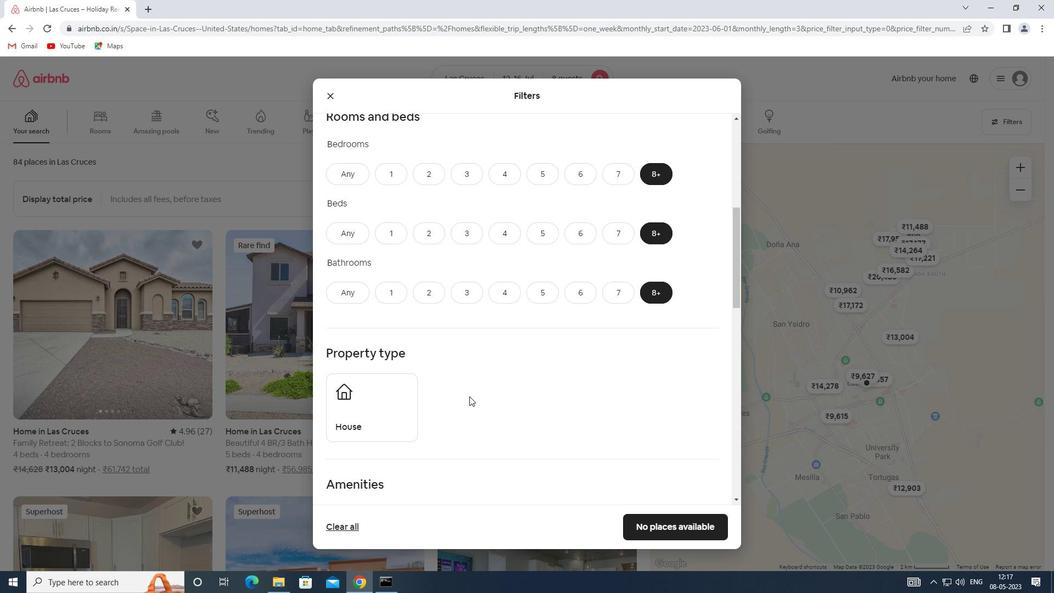 
Action: Mouse pressed left at (381, 395)
Screenshot: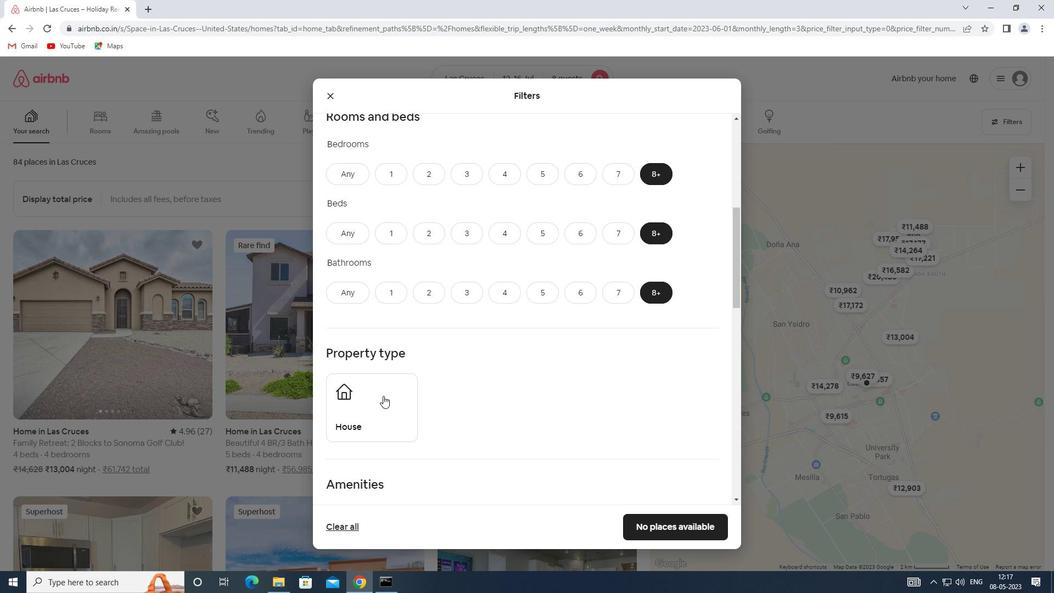 
Action: Mouse moved to (418, 376)
Screenshot: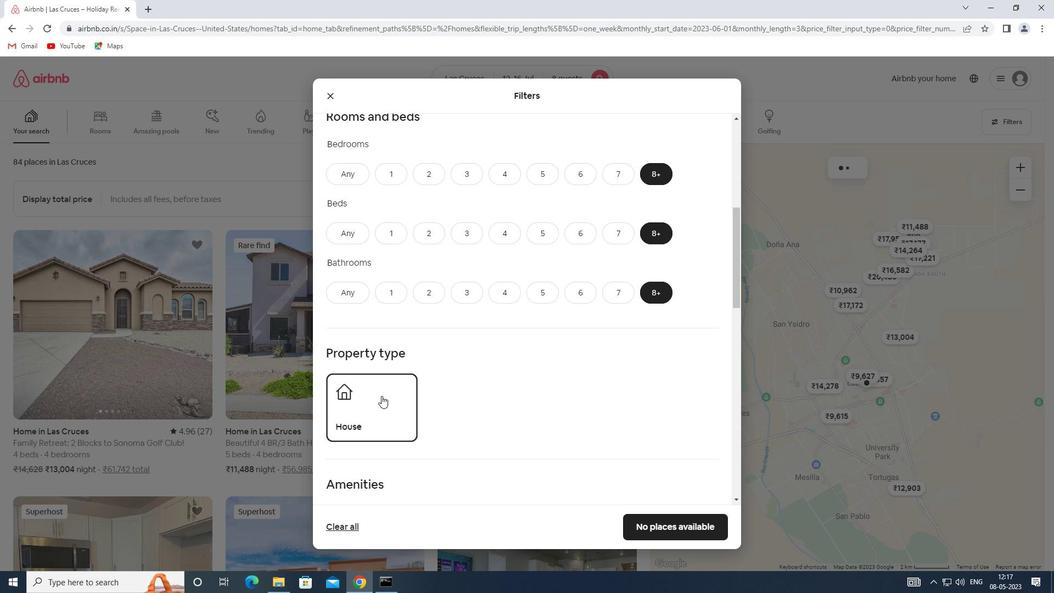 
Action: Mouse scrolled (418, 376) with delta (0, 0)
Screenshot: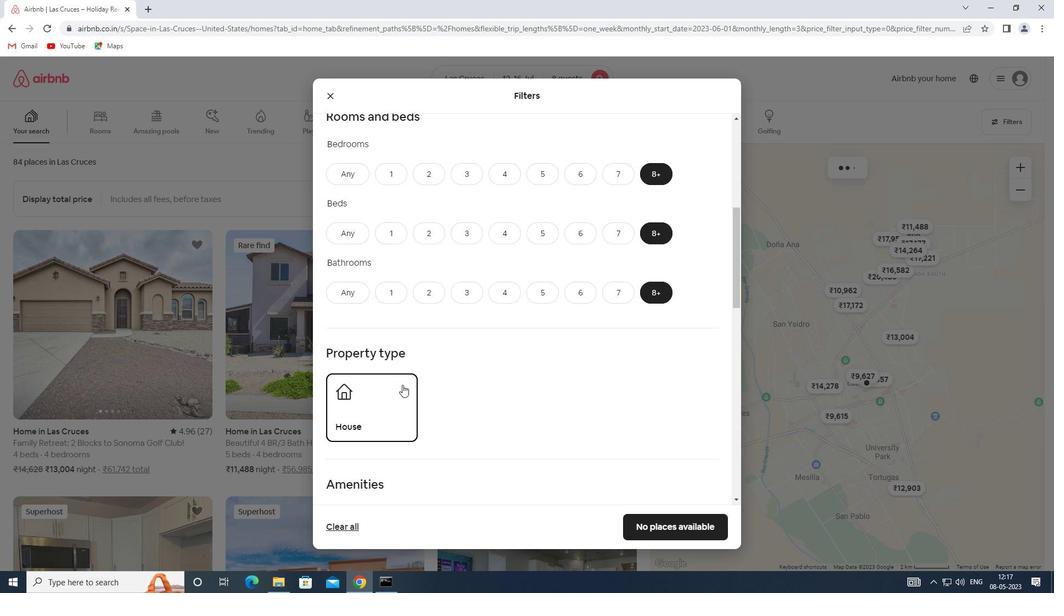 
Action: Mouse scrolled (418, 376) with delta (0, 0)
Screenshot: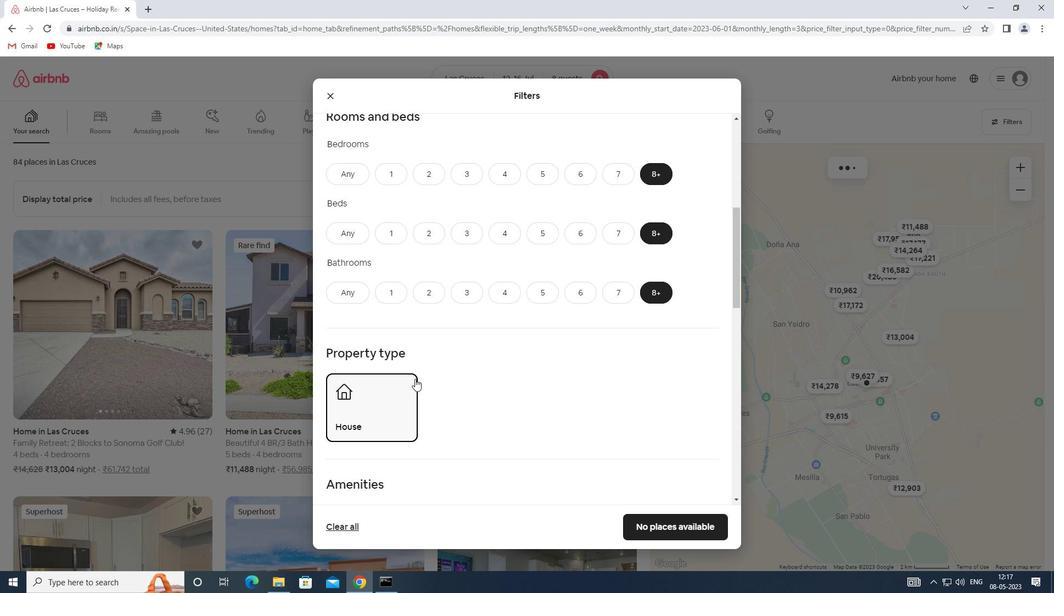 
Action: Mouse scrolled (418, 376) with delta (0, 0)
Screenshot: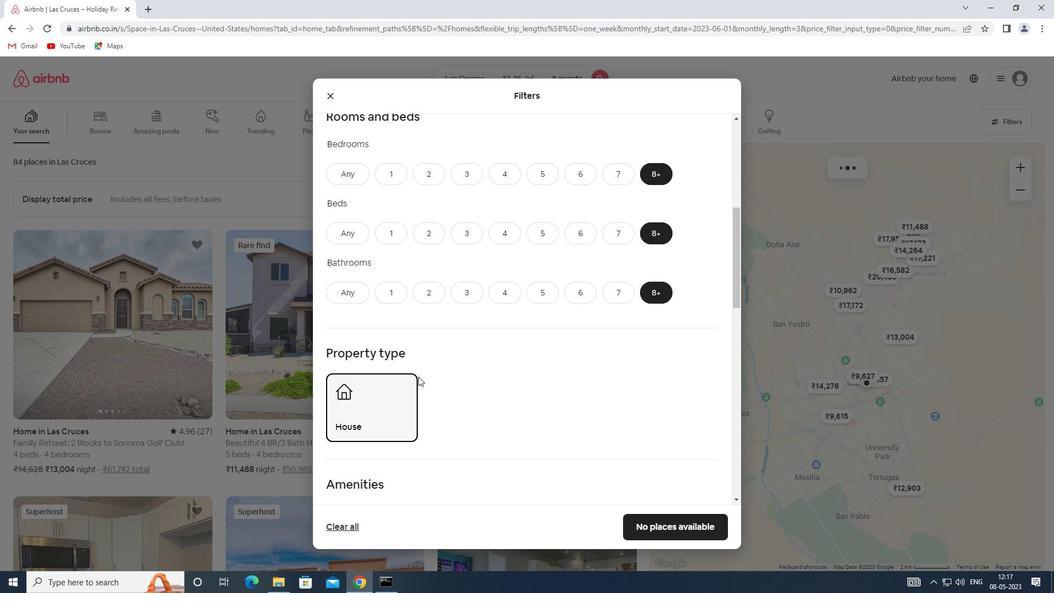 
Action: Mouse scrolled (418, 376) with delta (0, 0)
Screenshot: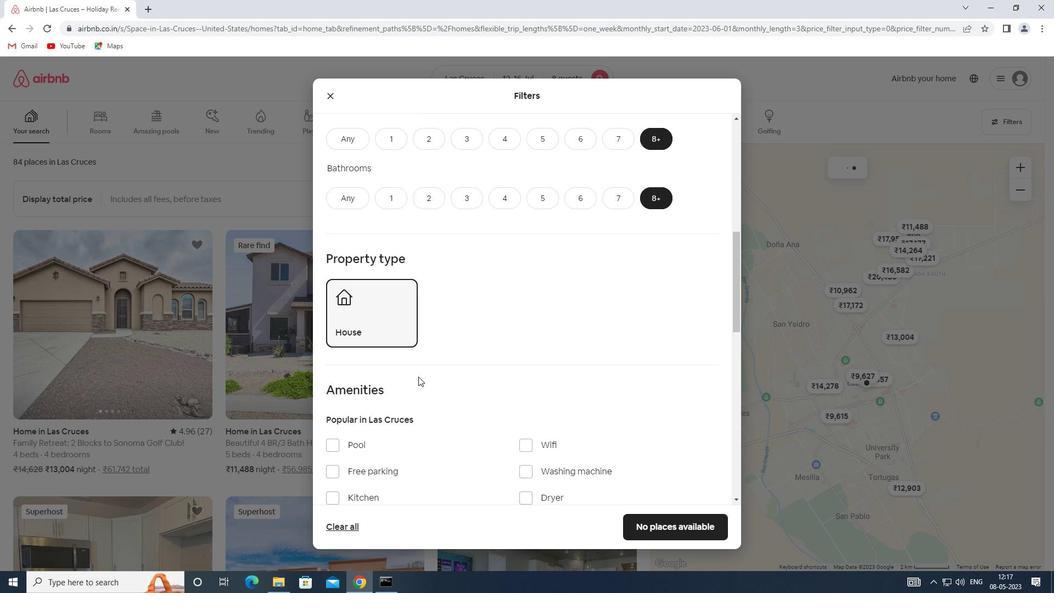 
Action: Mouse scrolled (418, 376) with delta (0, 0)
Screenshot: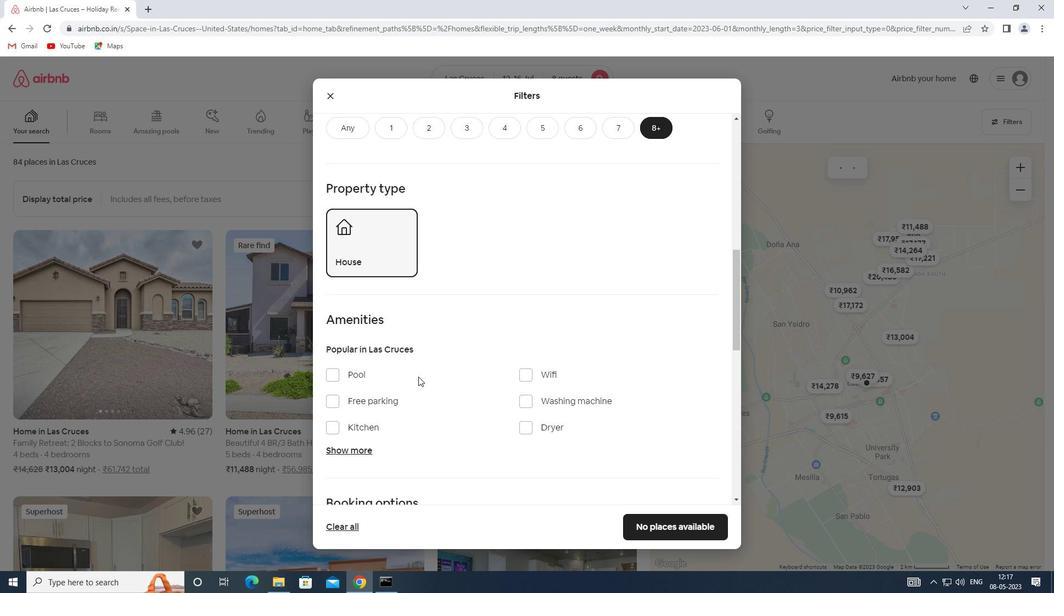 
Action: Mouse moved to (351, 337)
Screenshot: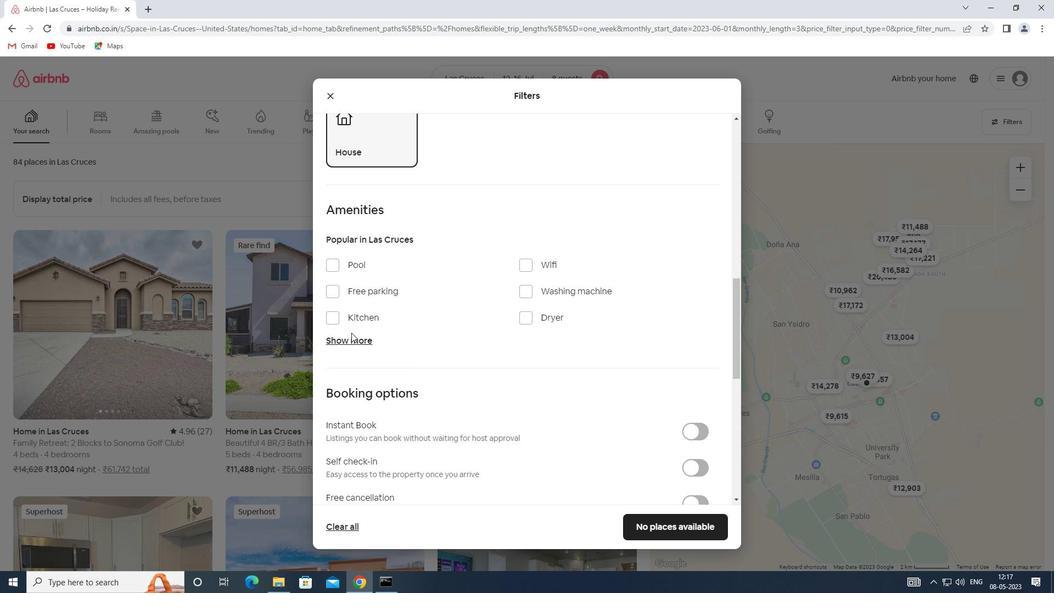 
Action: Mouse pressed left at (351, 337)
Screenshot: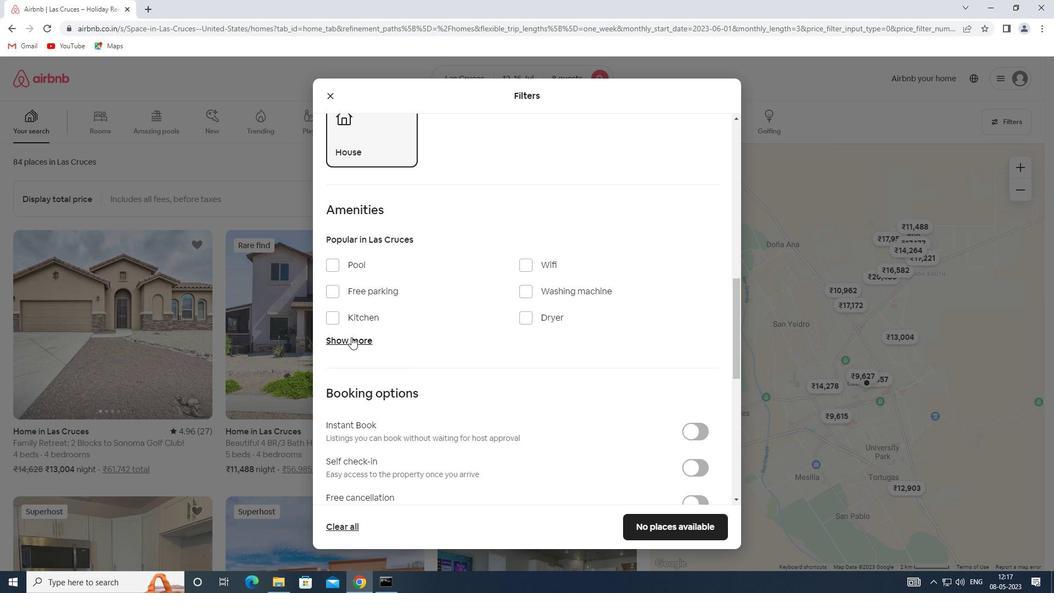 
Action: Mouse moved to (521, 265)
Screenshot: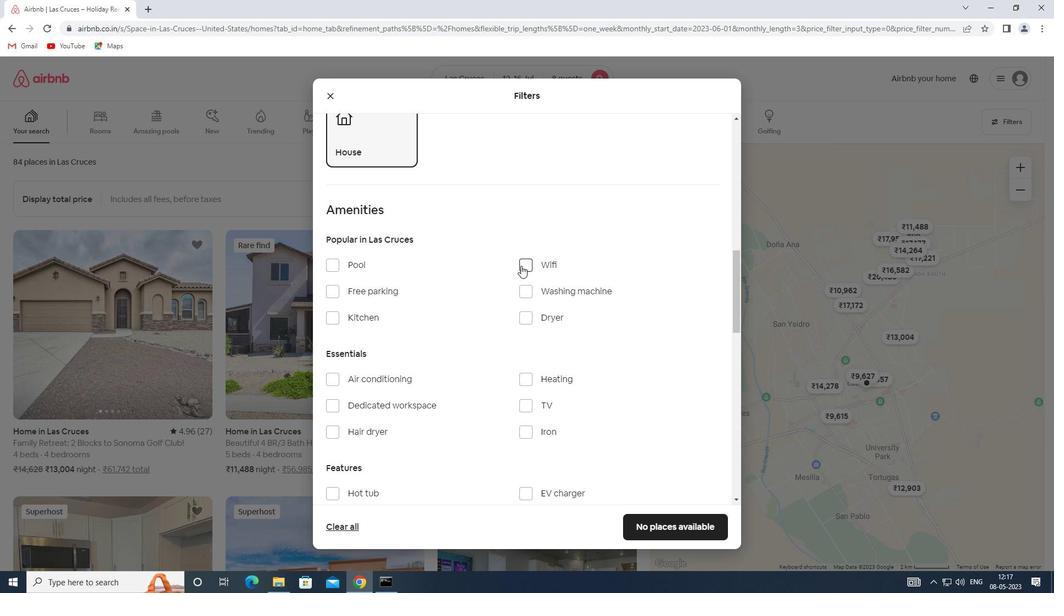 
Action: Mouse pressed left at (521, 265)
Screenshot: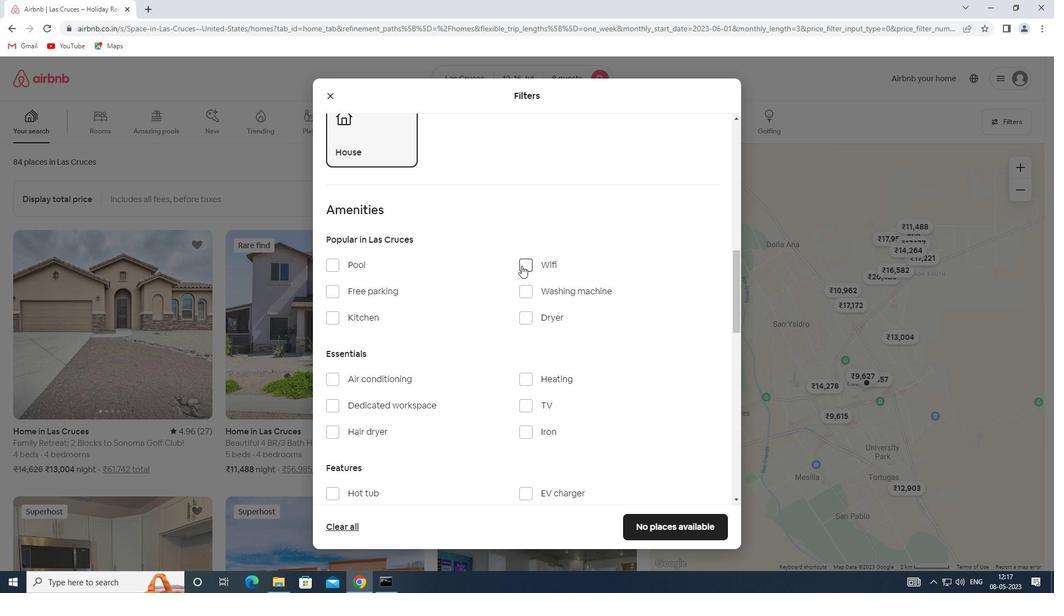 
Action: Mouse moved to (523, 410)
Screenshot: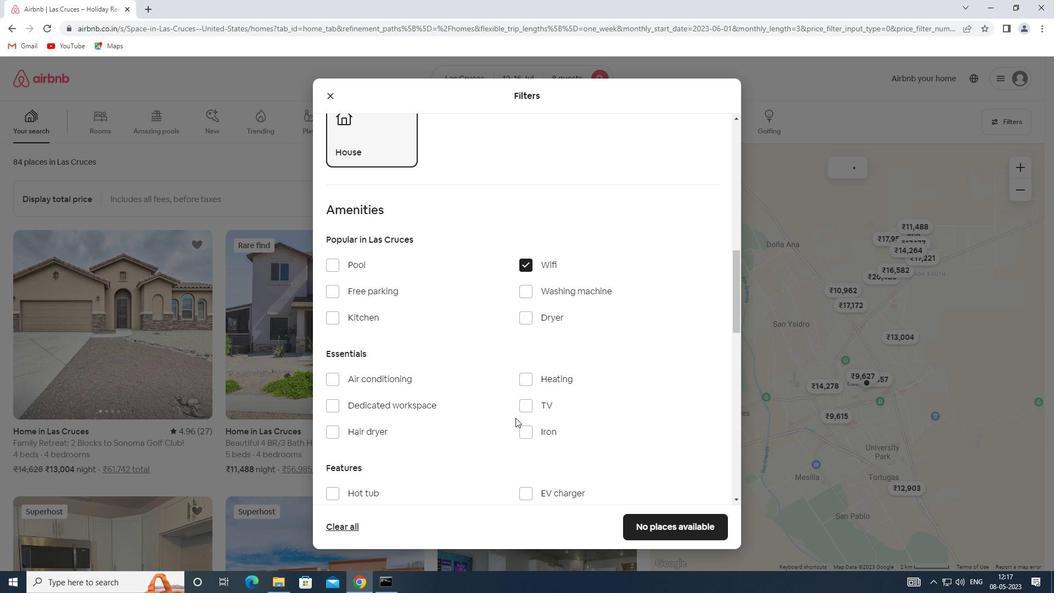 
Action: Mouse pressed left at (523, 410)
Screenshot: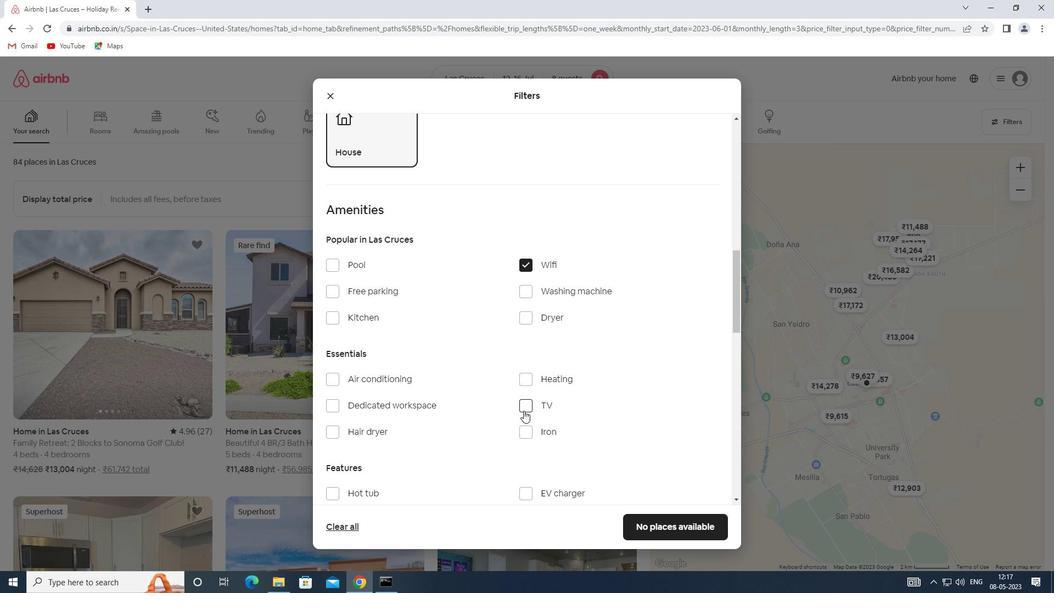 
Action: Mouse moved to (333, 292)
Screenshot: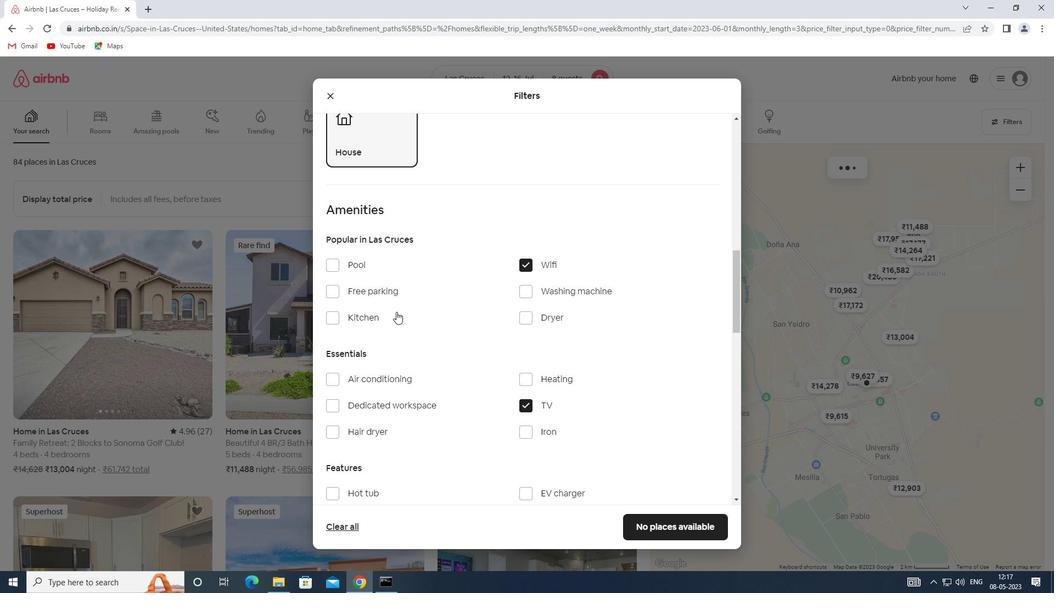 
Action: Mouse pressed left at (333, 292)
Screenshot: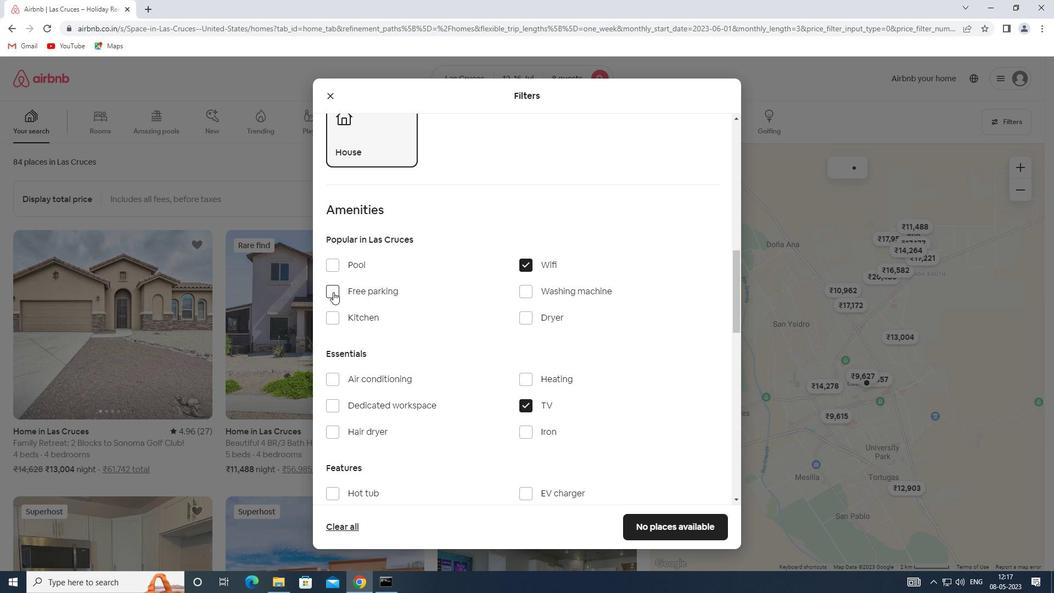 
Action: Mouse moved to (456, 375)
Screenshot: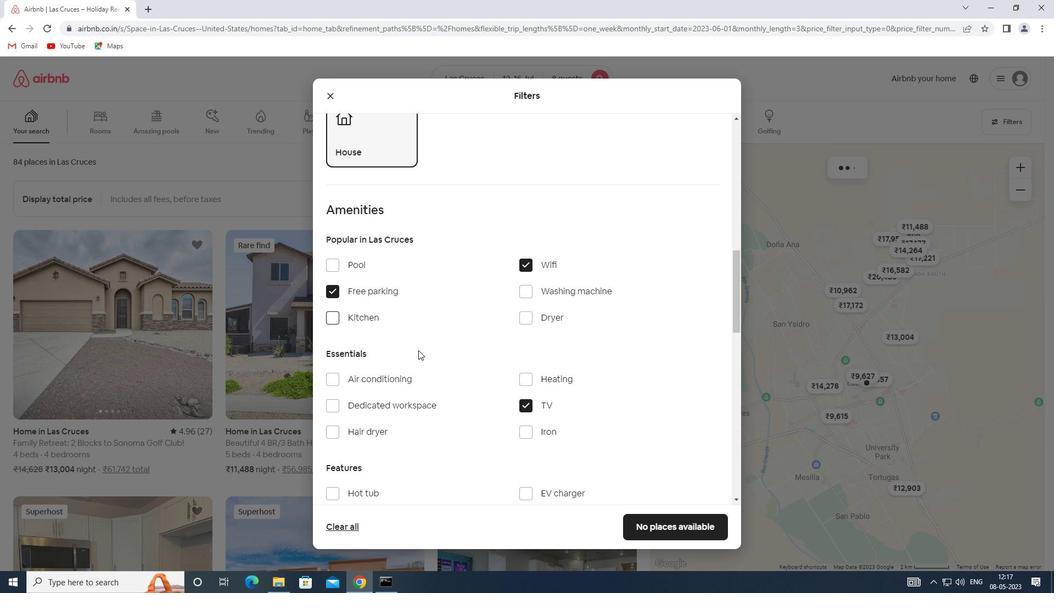 
Action: Mouse scrolled (456, 374) with delta (0, 0)
Screenshot: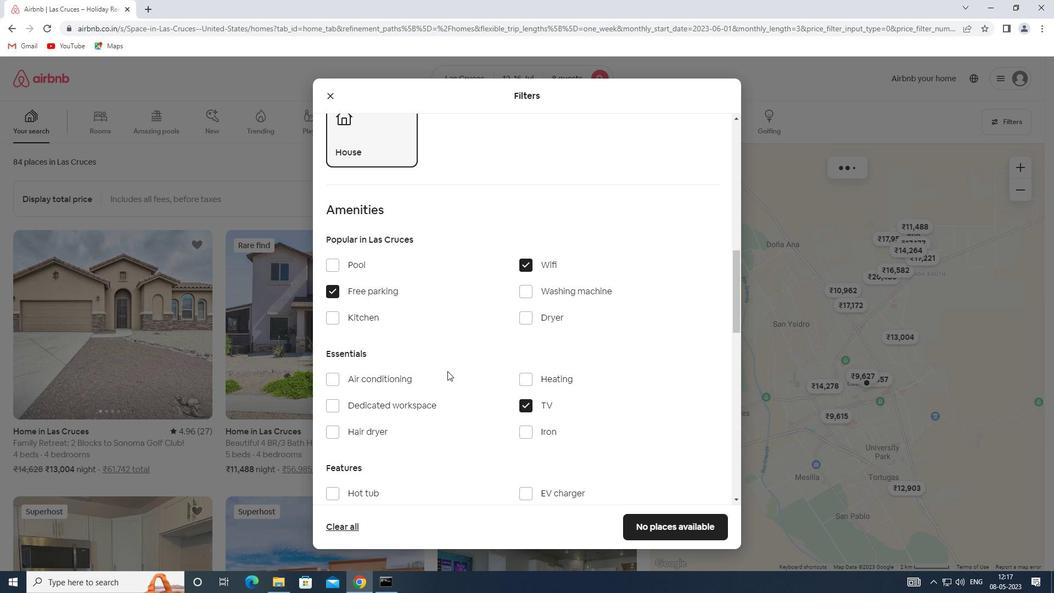 
Action: Mouse scrolled (456, 374) with delta (0, 0)
Screenshot: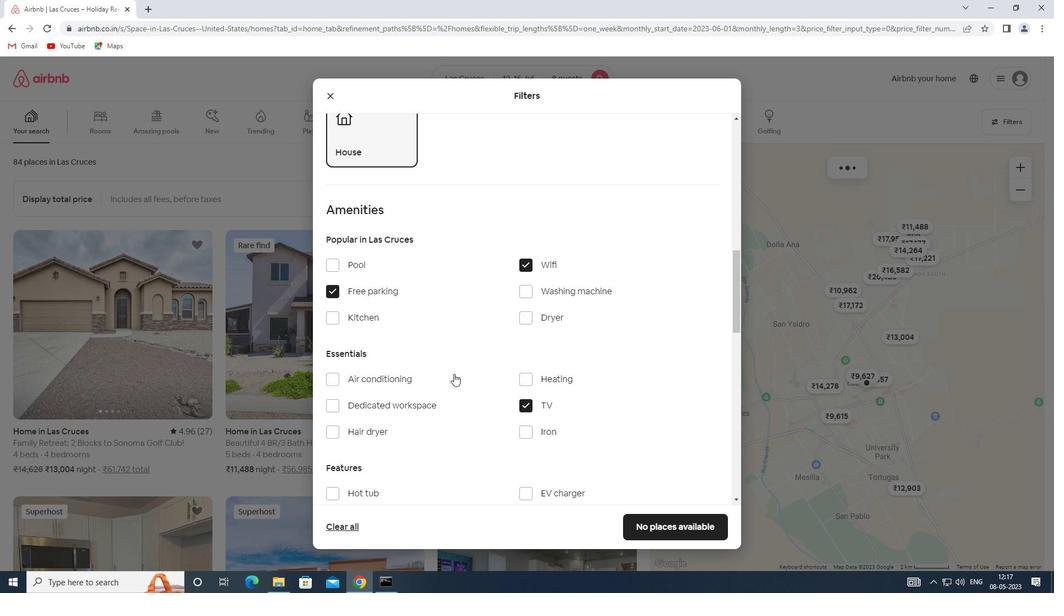 
Action: Mouse moved to (457, 376)
Screenshot: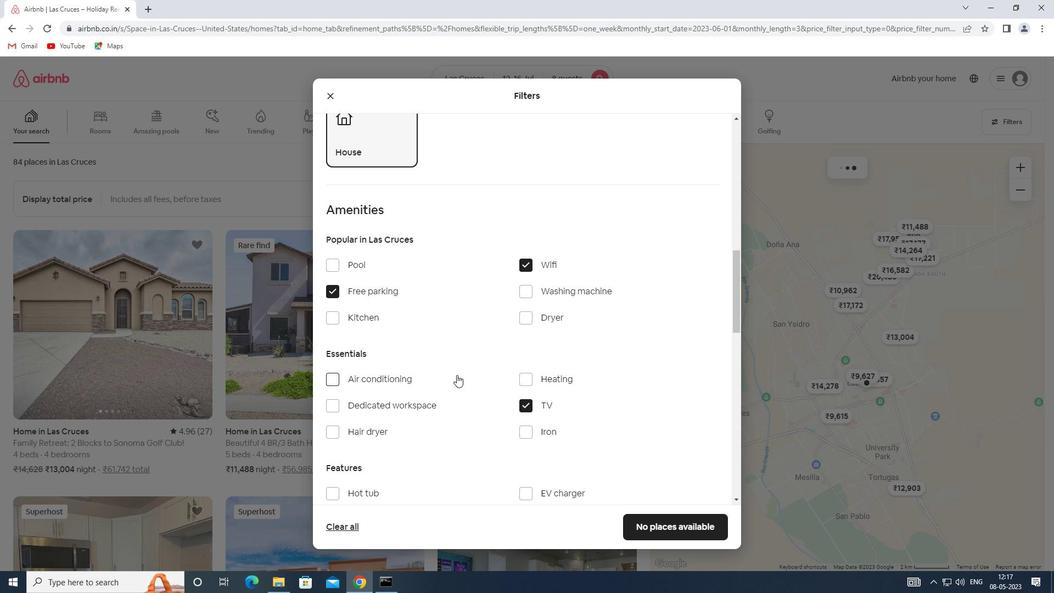 
Action: Mouse scrolled (457, 376) with delta (0, 0)
Screenshot: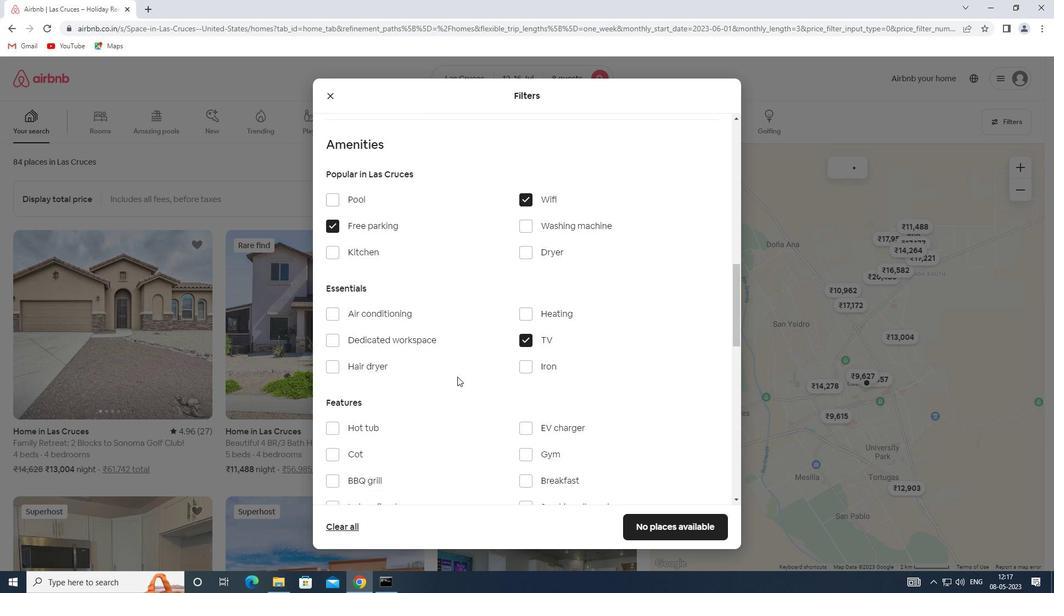 
Action: Mouse moved to (521, 350)
Screenshot: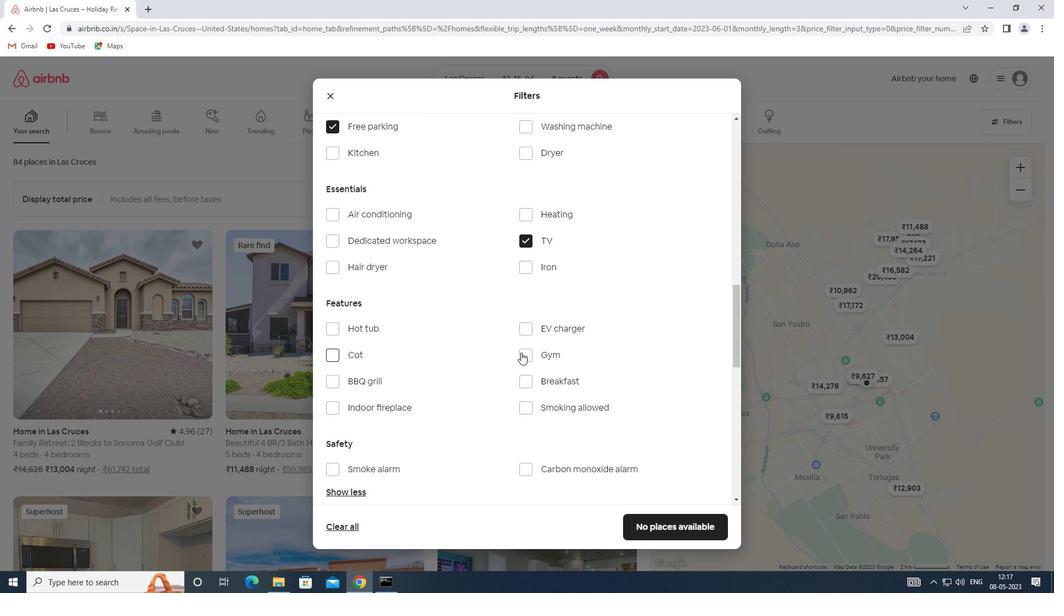 
Action: Mouse pressed left at (521, 350)
Screenshot: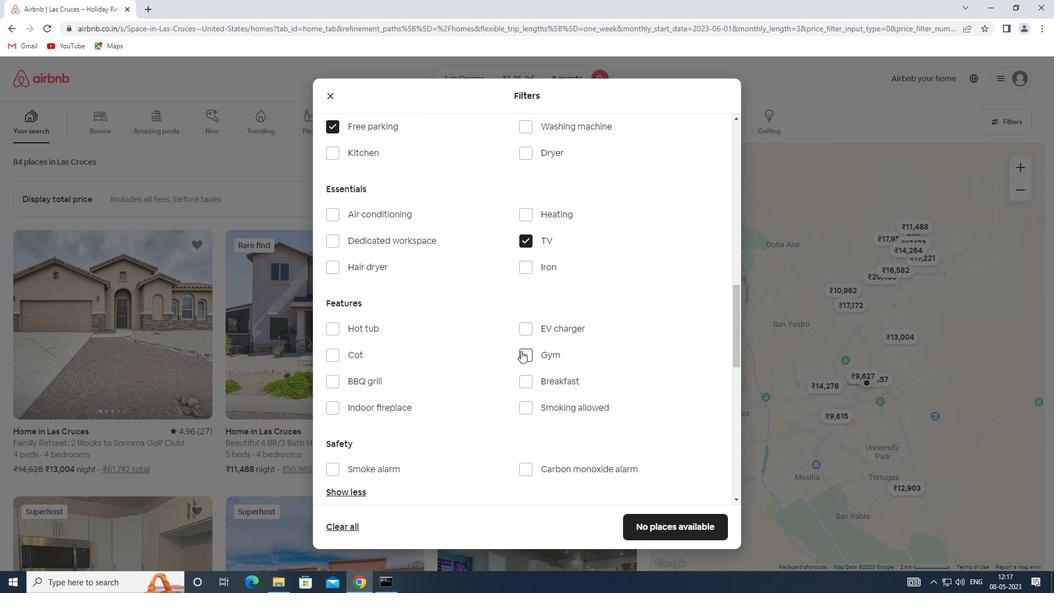 
Action: Mouse moved to (527, 378)
Screenshot: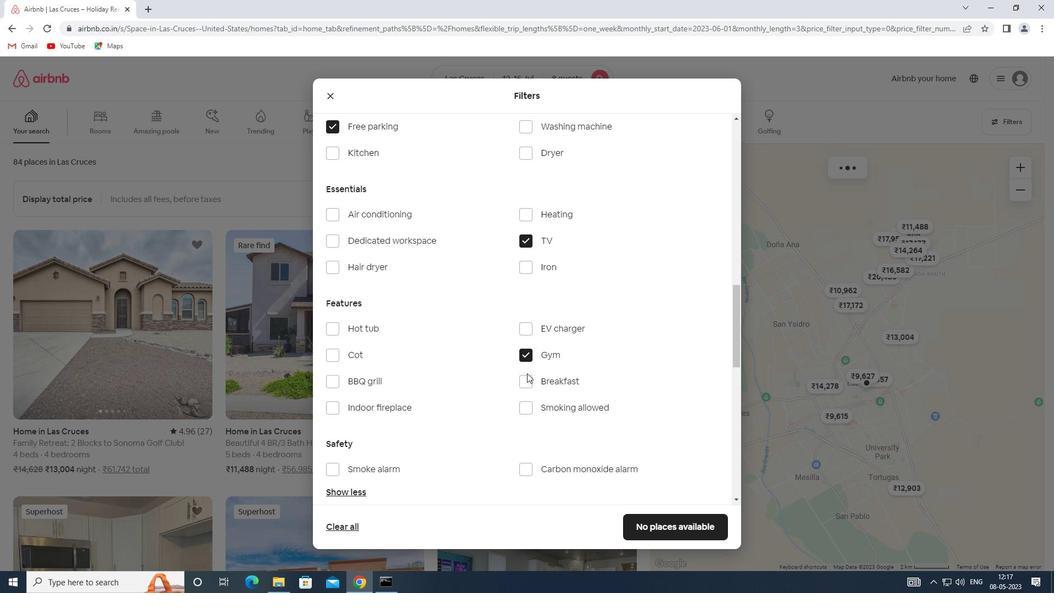 
Action: Mouse pressed left at (527, 378)
Screenshot: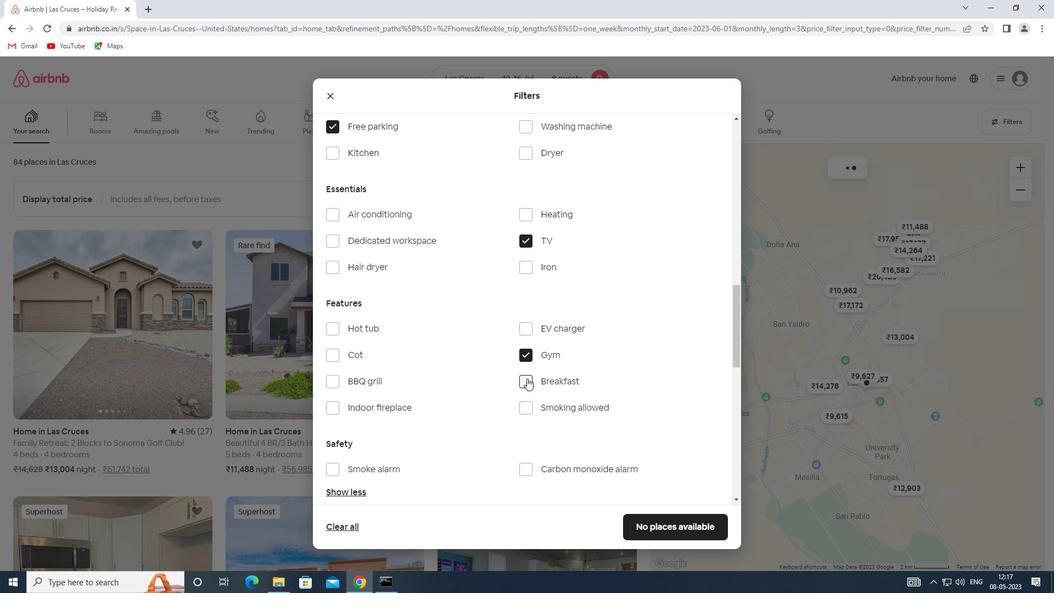 
Action: Mouse scrolled (527, 378) with delta (0, 0)
Screenshot: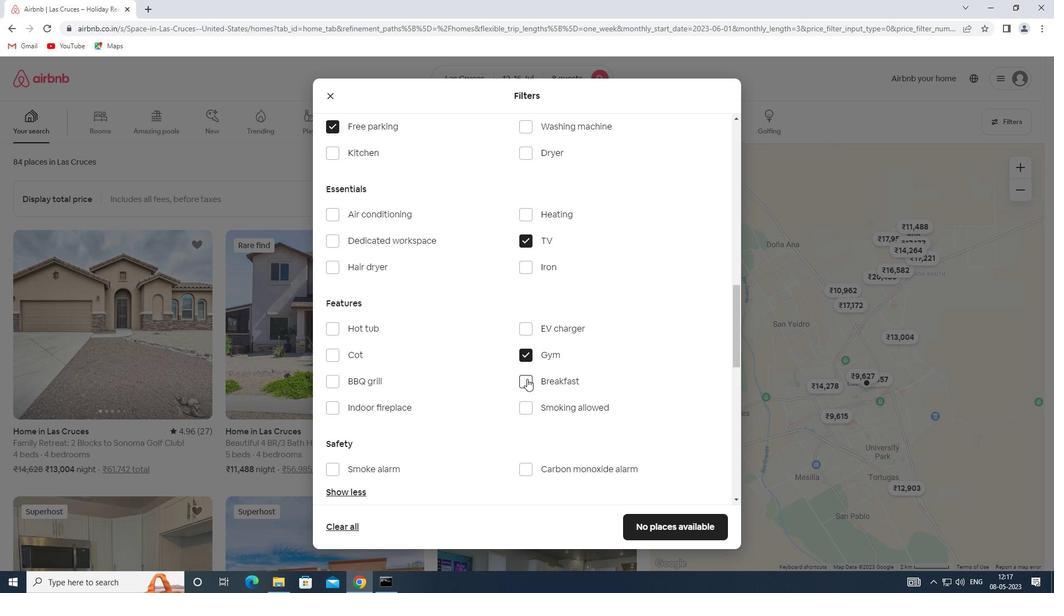 
Action: Mouse scrolled (527, 378) with delta (0, 0)
Screenshot: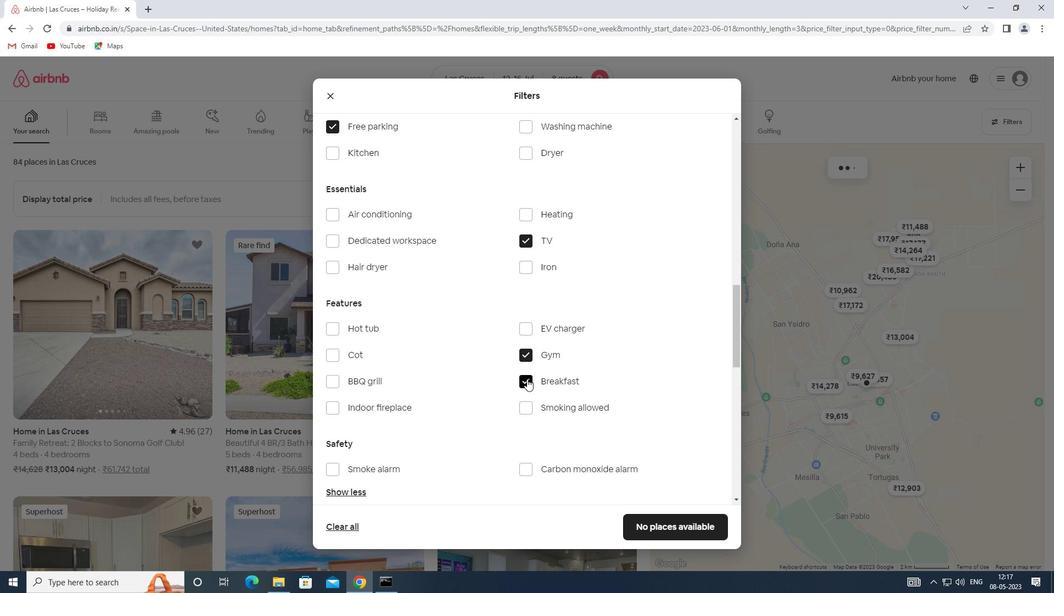 
Action: Mouse scrolled (527, 378) with delta (0, 0)
Screenshot: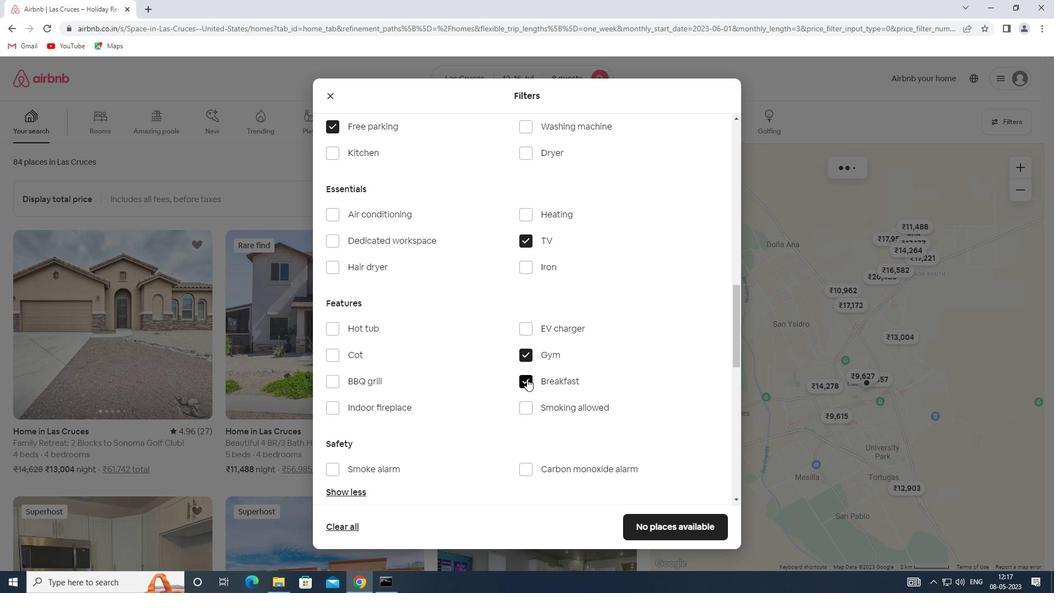 
Action: Mouse scrolled (527, 378) with delta (0, 0)
Screenshot: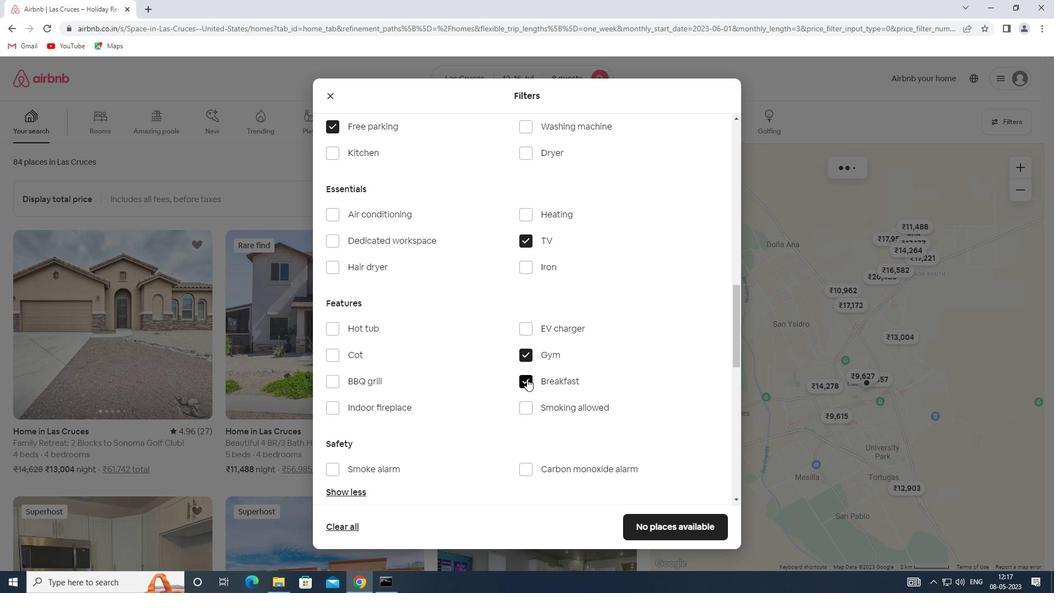 
Action: Mouse scrolled (527, 378) with delta (0, 0)
Screenshot: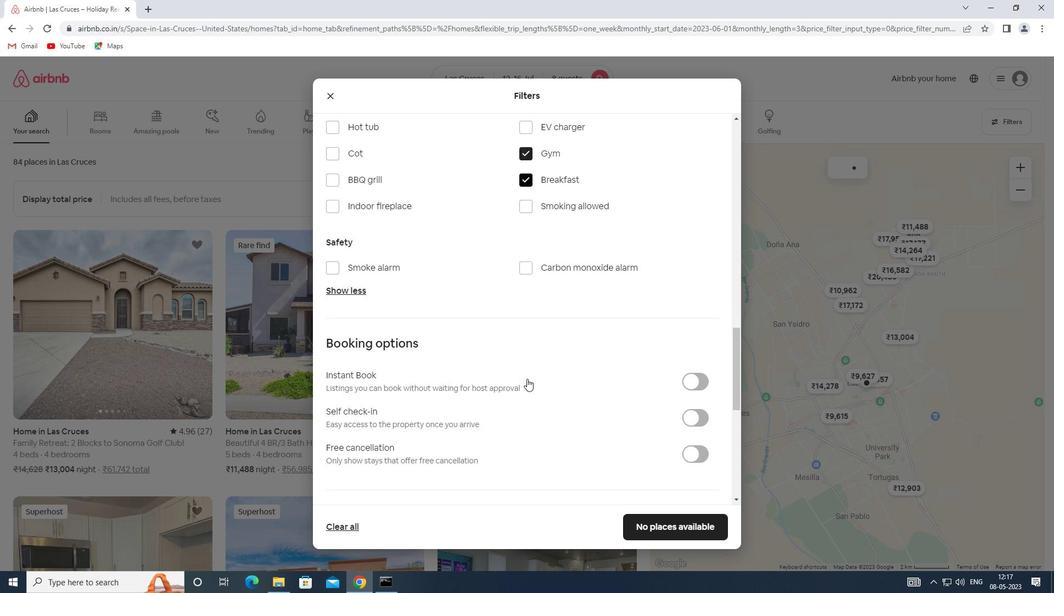 
Action: Mouse scrolled (527, 378) with delta (0, 0)
Screenshot: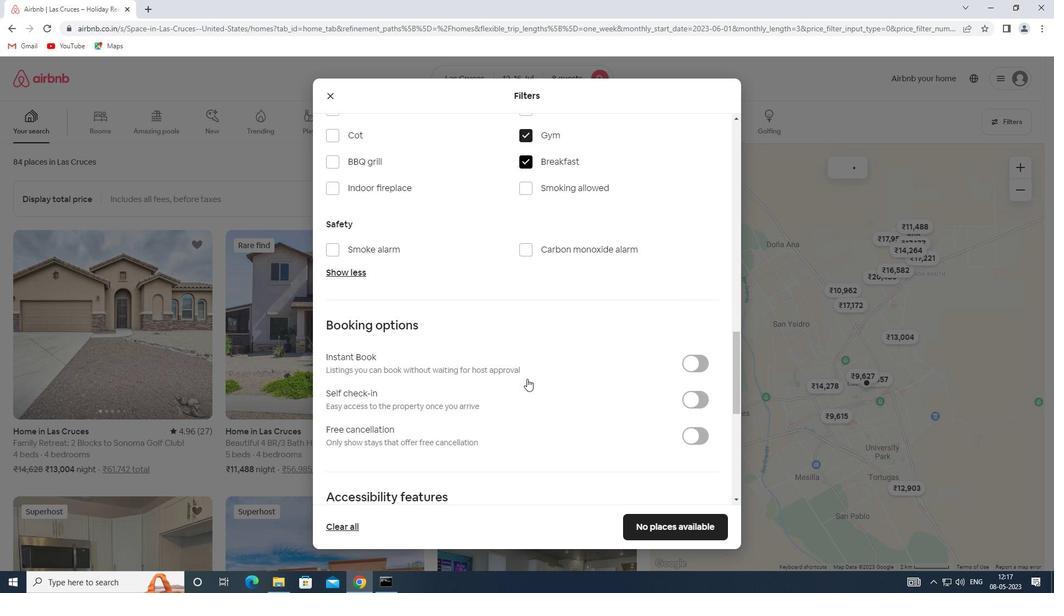 
Action: Mouse moved to (694, 288)
Screenshot: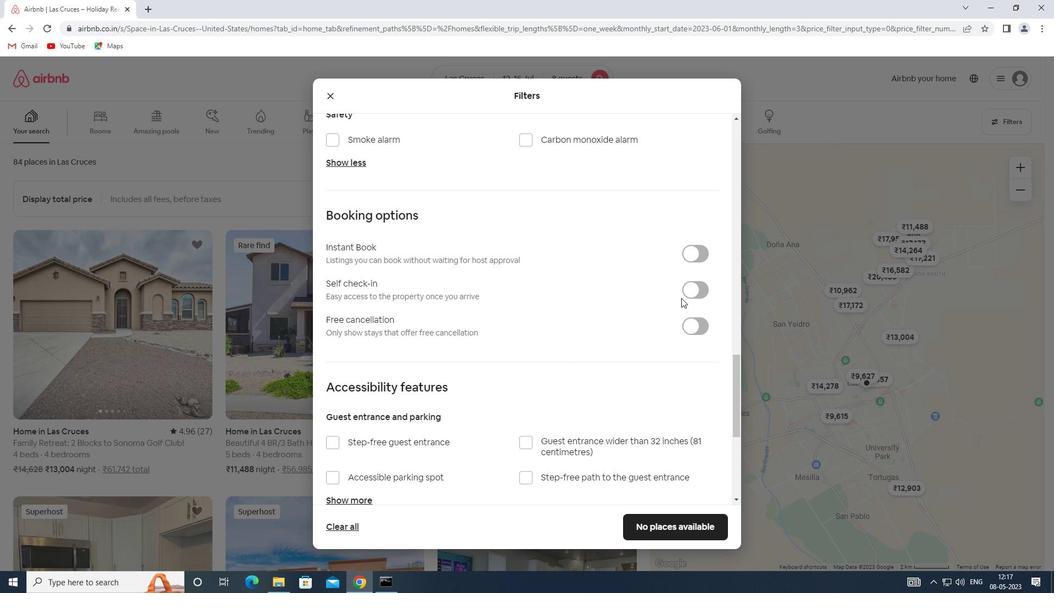 
Action: Mouse pressed left at (694, 288)
Screenshot: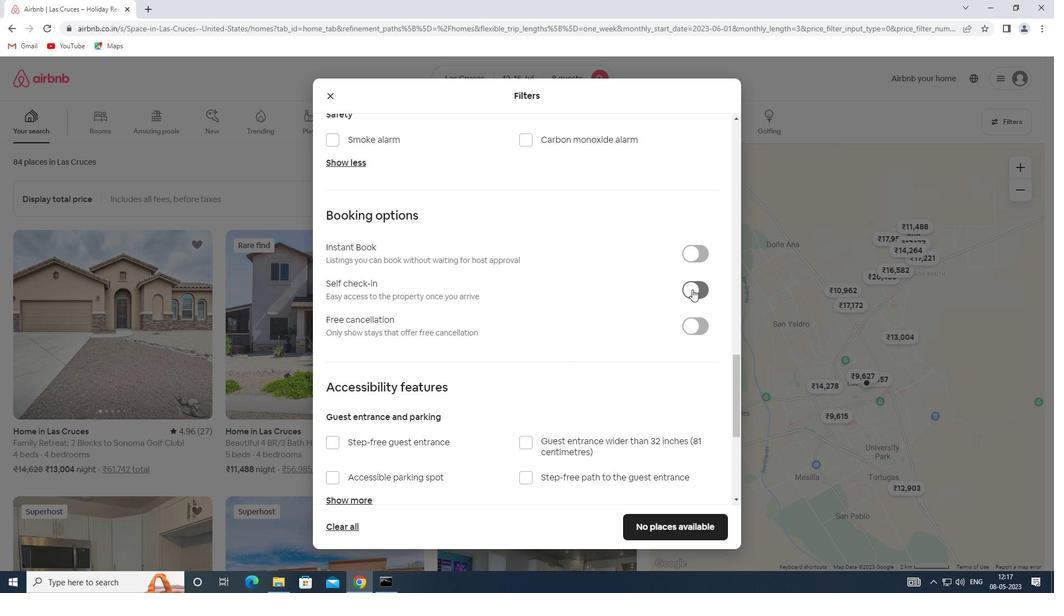 
Action: Mouse moved to (504, 372)
Screenshot: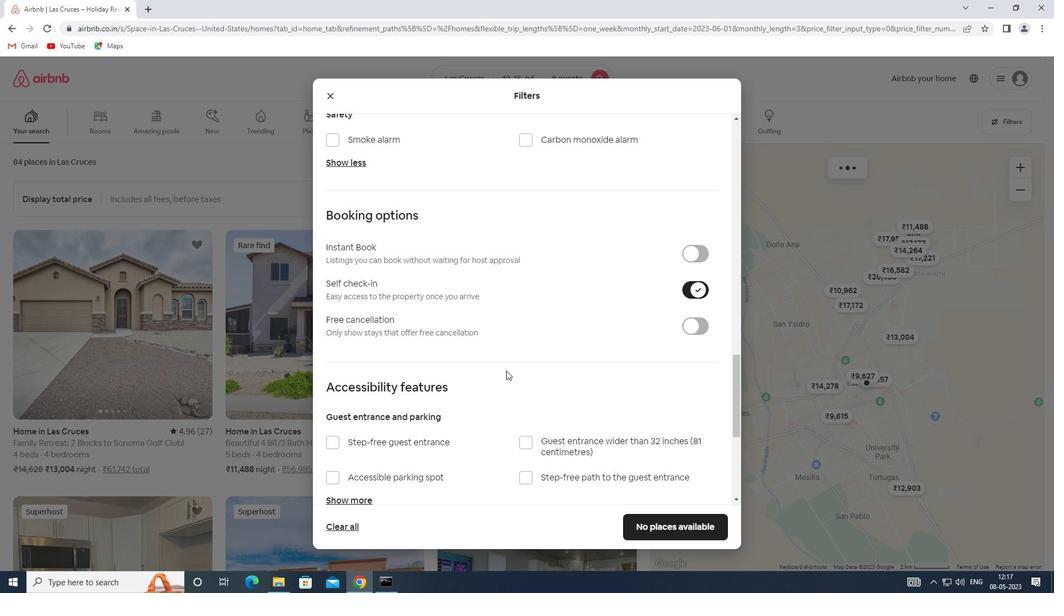 
Action: Mouse scrolled (504, 371) with delta (0, 0)
Screenshot: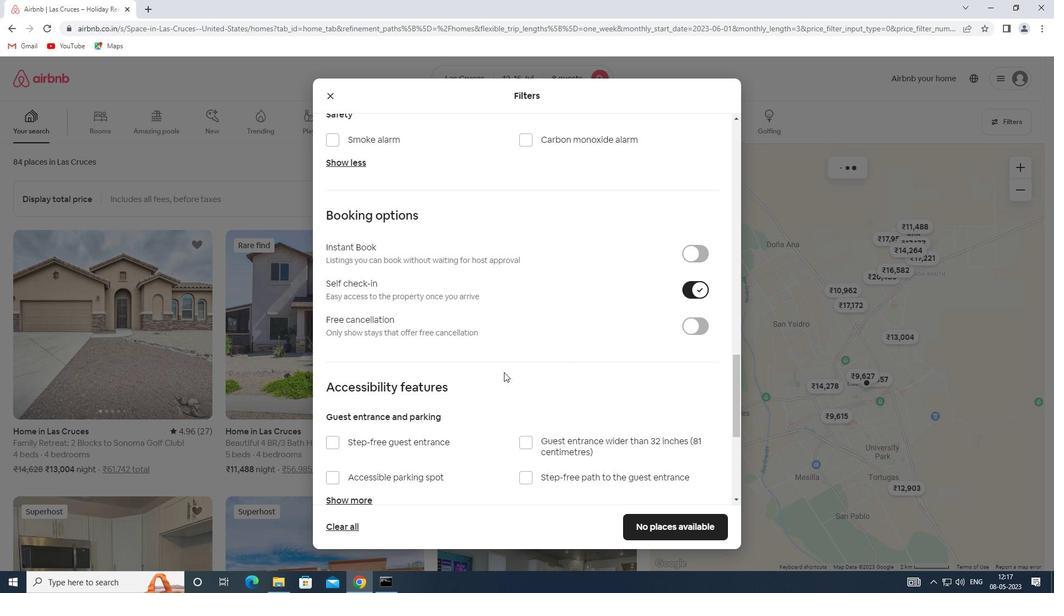 
Action: Mouse scrolled (504, 371) with delta (0, 0)
Screenshot: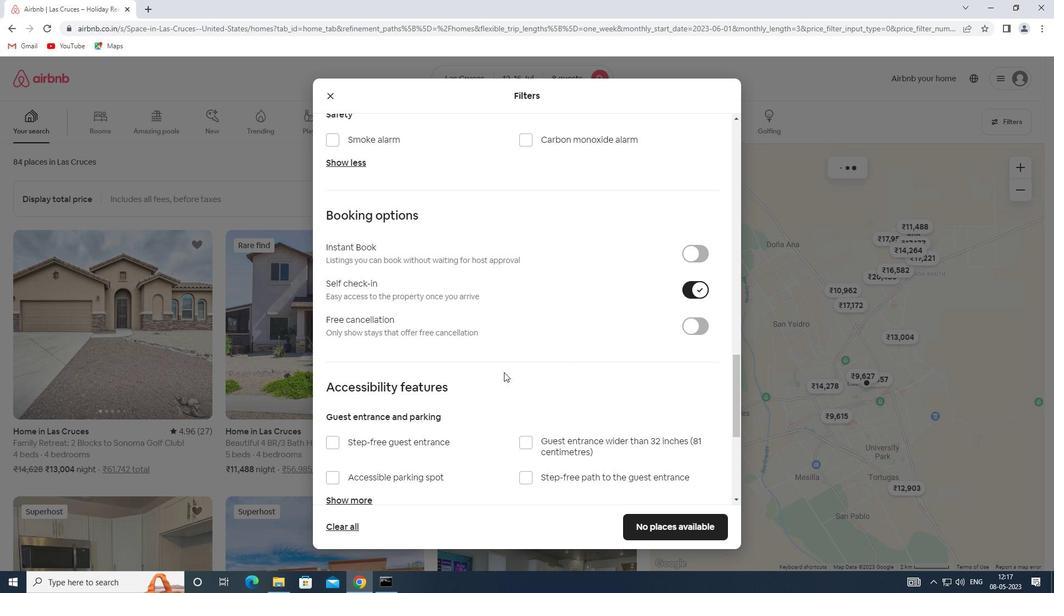 
Action: Mouse scrolled (504, 371) with delta (0, 0)
Screenshot: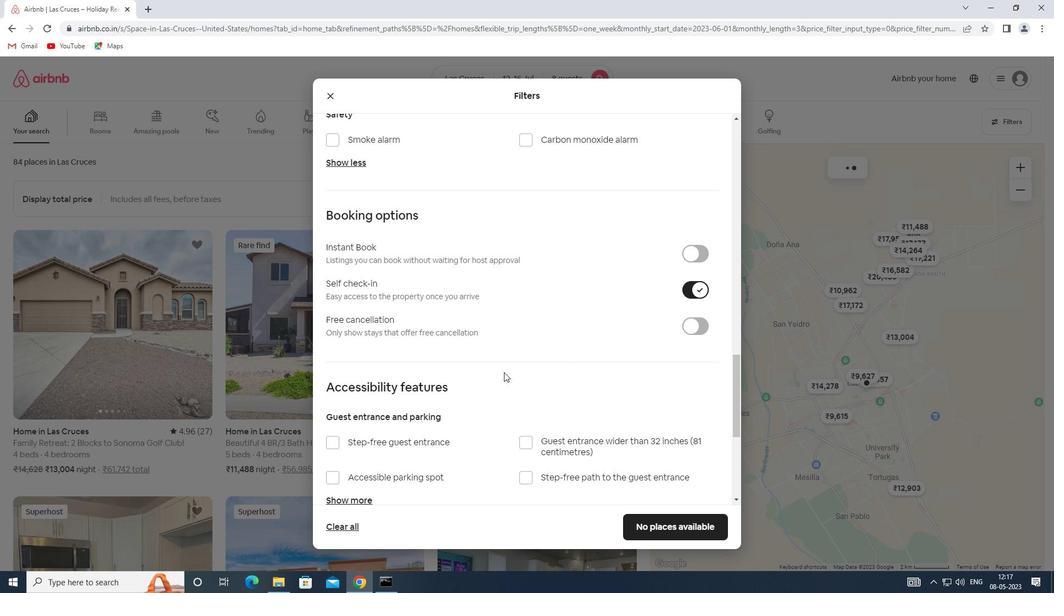 
Action: Mouse scrolled (504, 371) with delta (0, 0)
Screenshot: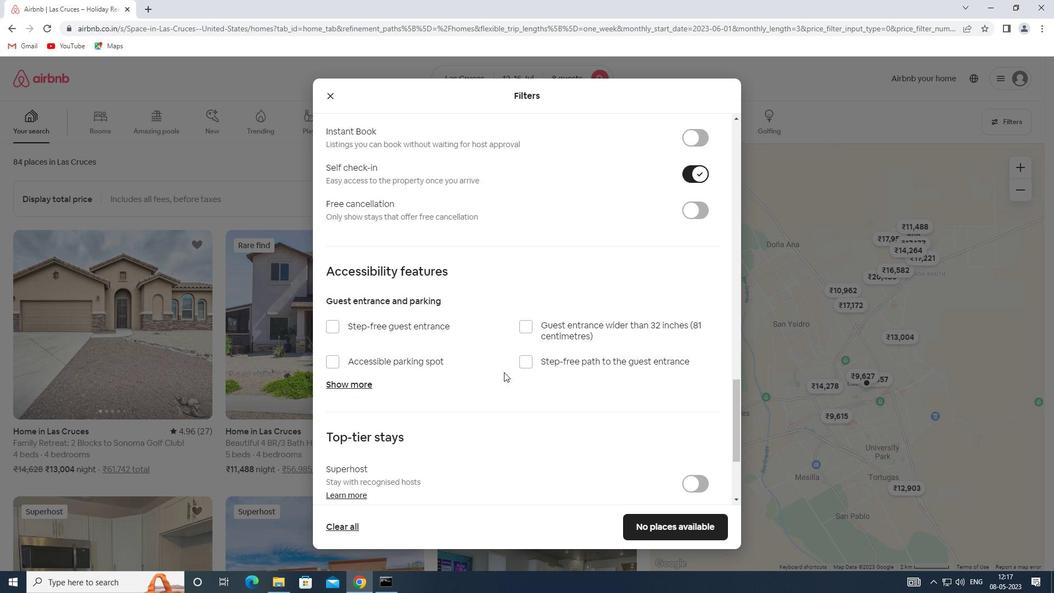 
Action: Mouse scrolled (504, 371) with delta (0, 0)
Screenshot: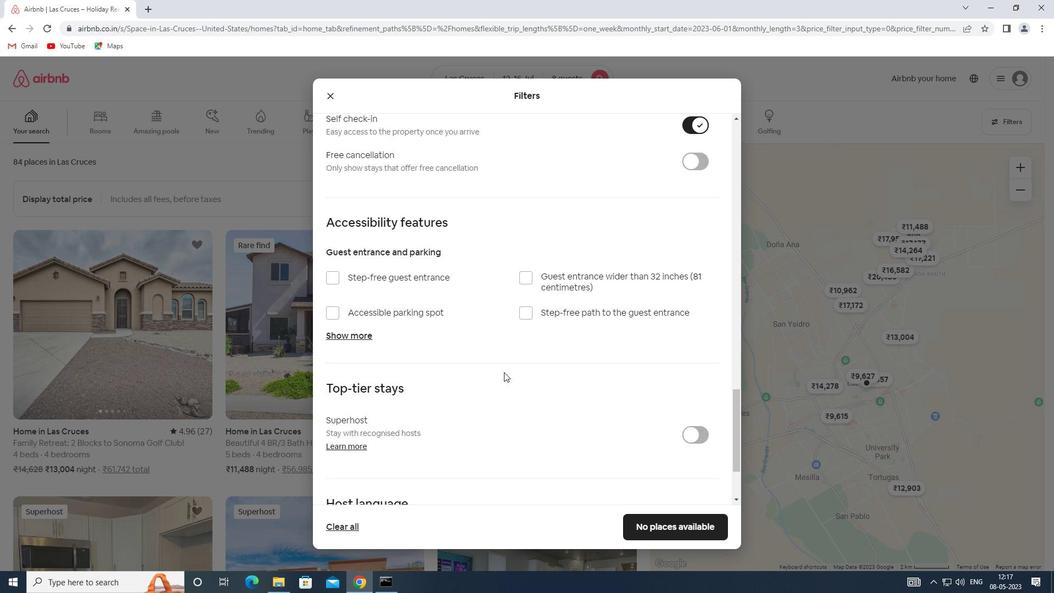
Action: Mouse moved to (326, 426)
Screenshot: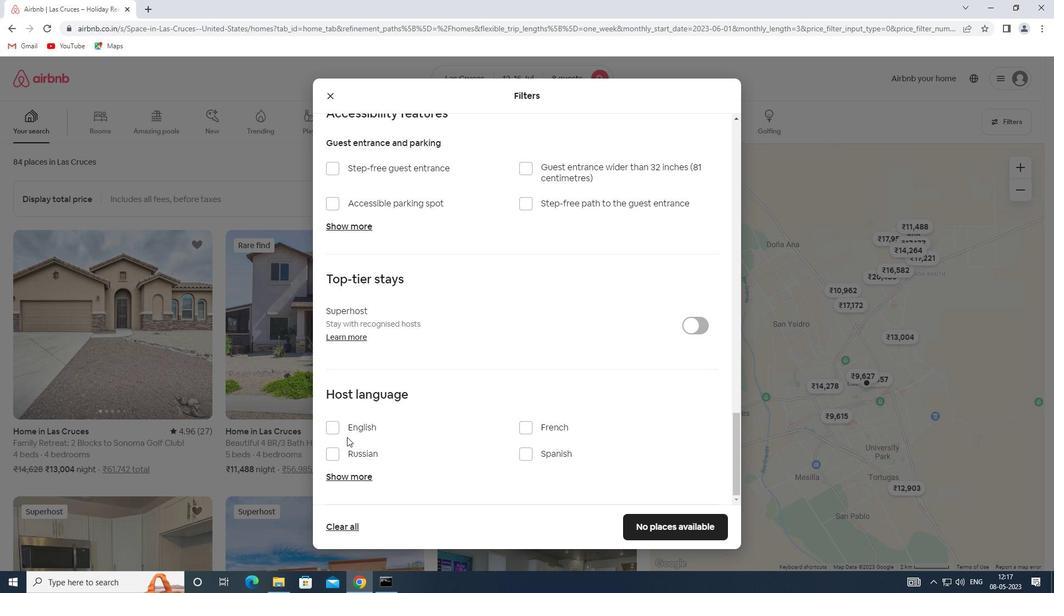 
Action: Mouse pressed left at (326, 426)
Screenshot: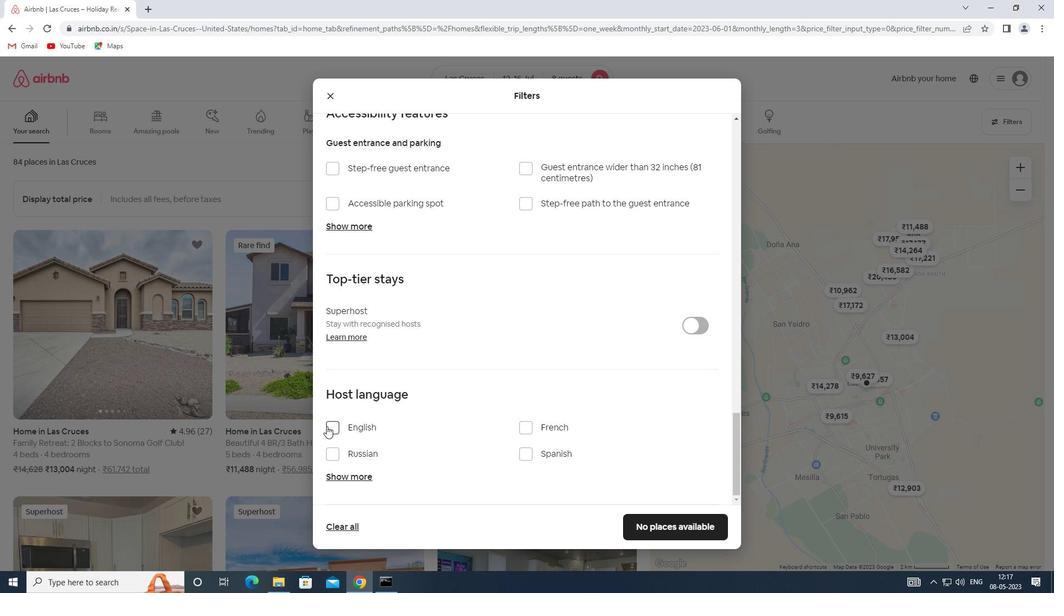 
Action: Mouse moved to (666, 528)
Screenshot: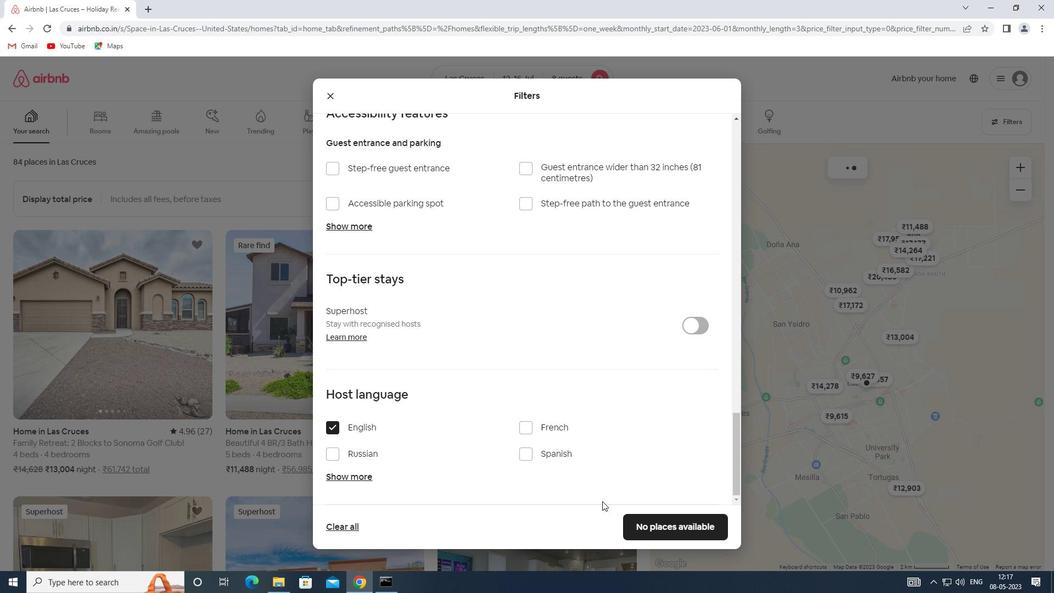 
Action: Mouse pressed left at (666, 528)
Screenshot: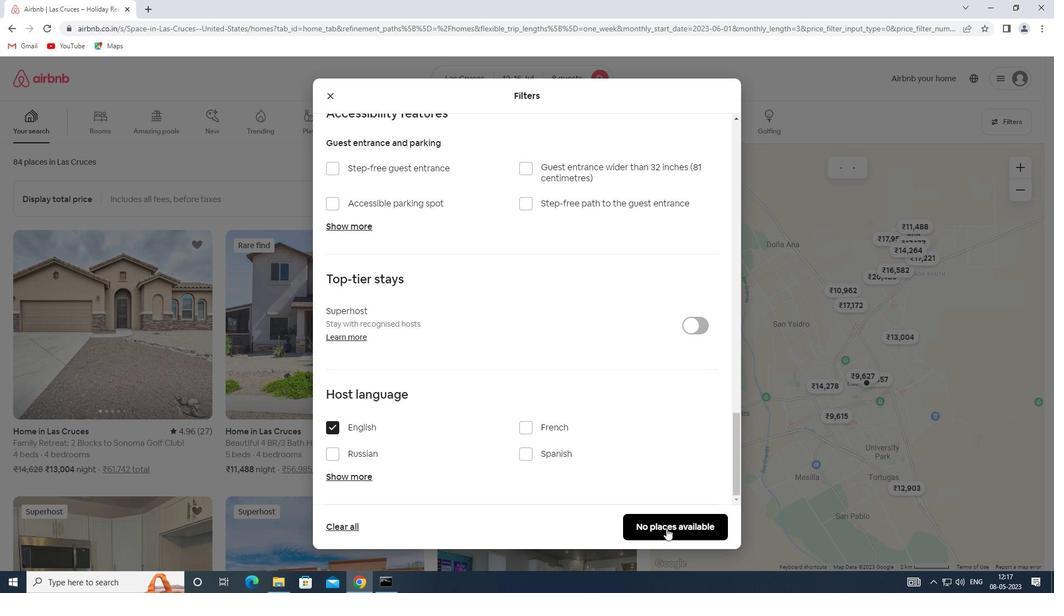 
